 Task: Look for space in Esperanza, Argentina from 2nd September, 2023 to 5th September, 2023 for 1 adult in price range Rs.5000 to Rs.10000. Place can be private room with 1  bedroom having 1 bed and 1 bathroom. Property type can be hotel. Amenities needed are: heating, . Booking option can be shelf check-in. Required host language is English.
Action: Mouse moved to (399, 85)
Screenshot: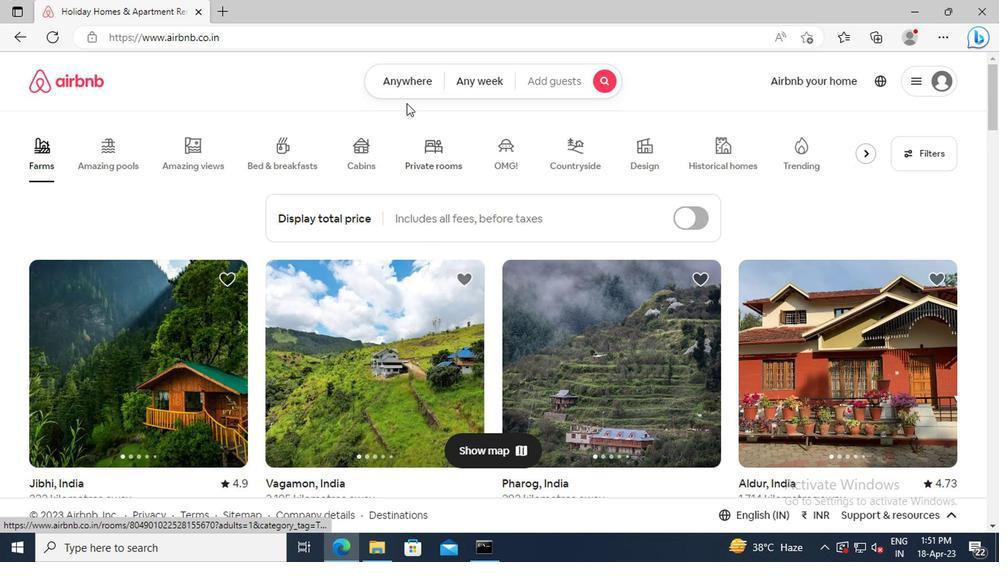 
Action: Mouse pressed left at (399, 85)
Screenshot: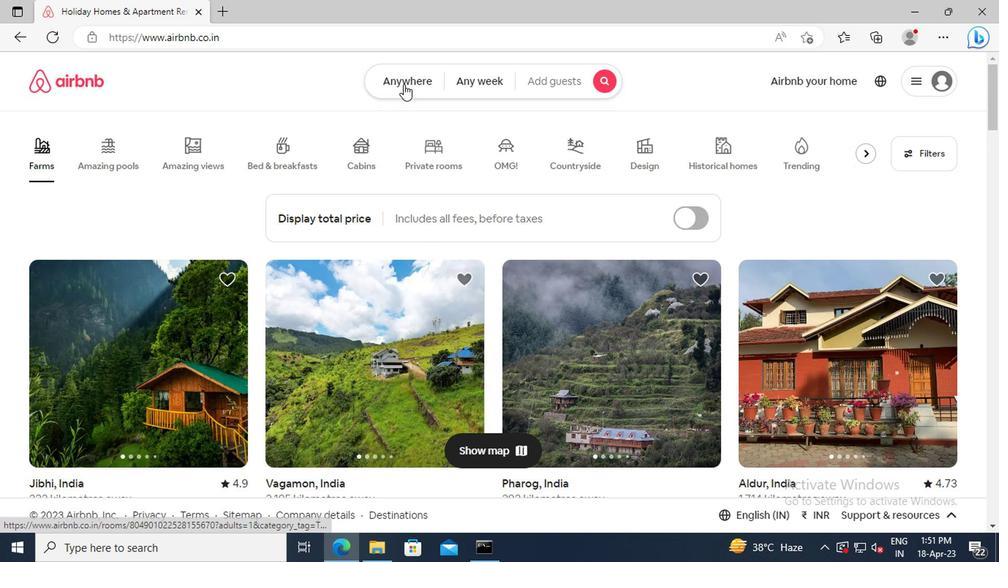 
Action: Mouse moved to (260, 140)
Screenshot: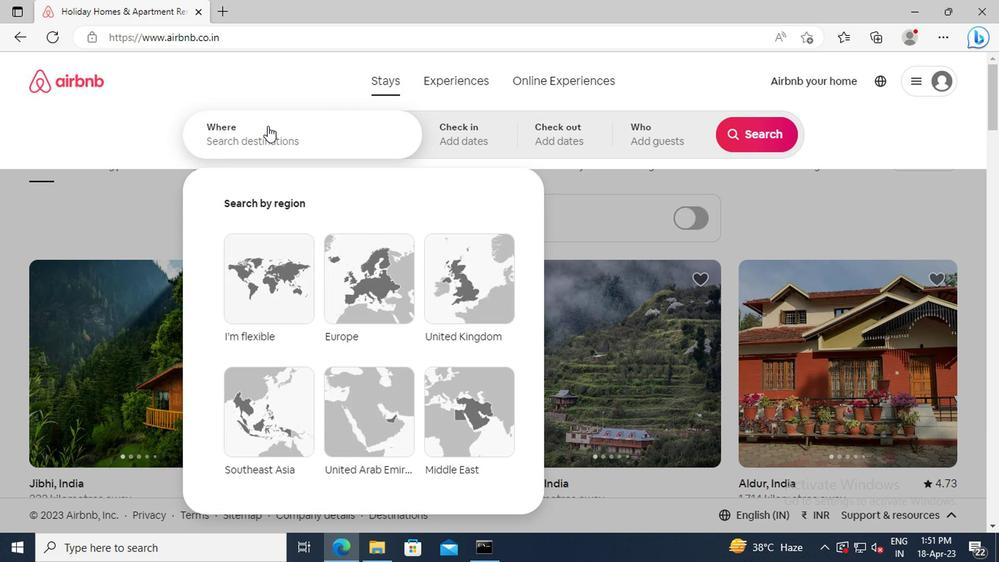 
Action: Mouse pressed left at (260, 140)
Screenshot: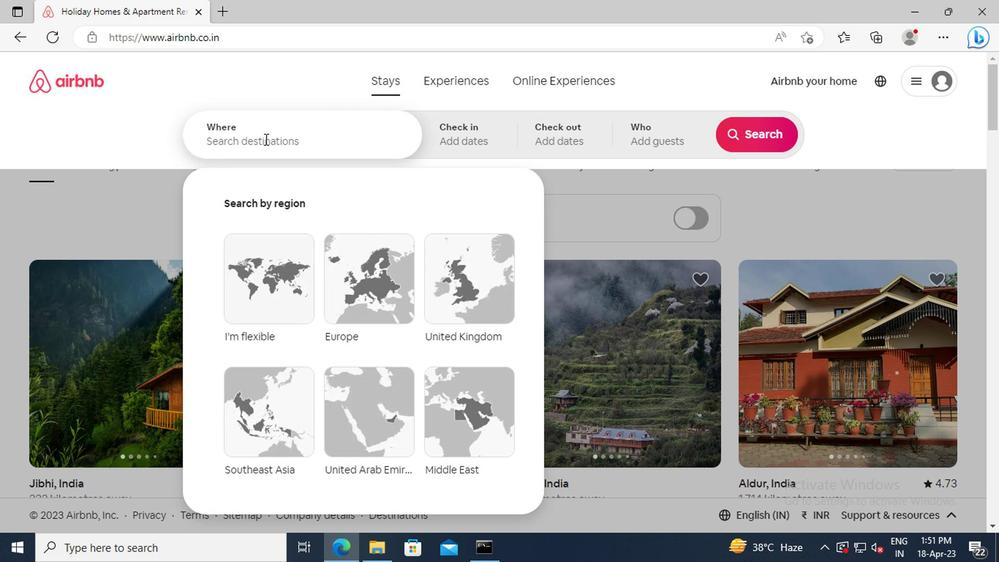 
Action: Key pressed <Key.shift>ESPERANZA,<Key.space><Key.shift_r>ARGENTINA<Key.enter>
Screenshot: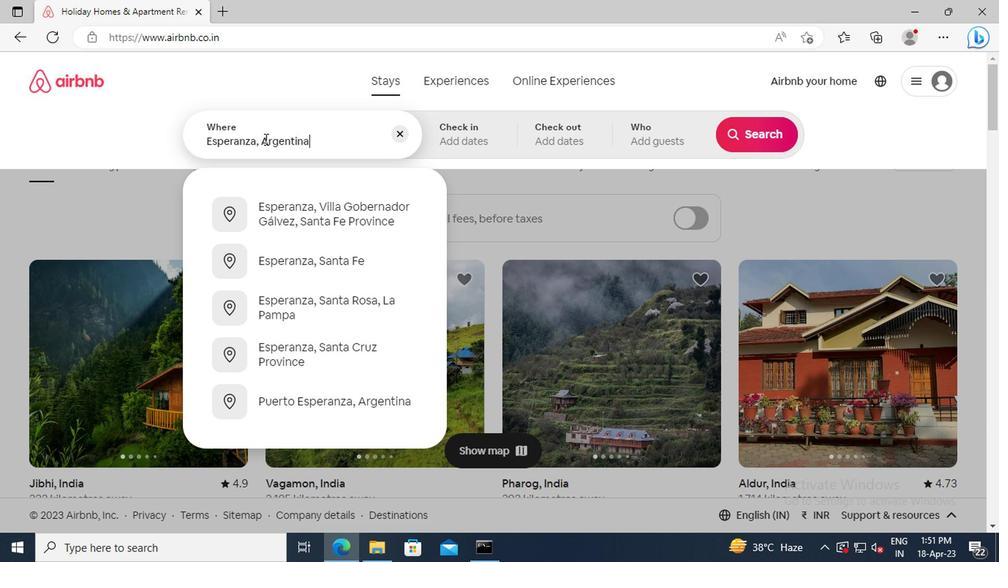 
Action: Mouse moved to (742, 256)
Screenshot: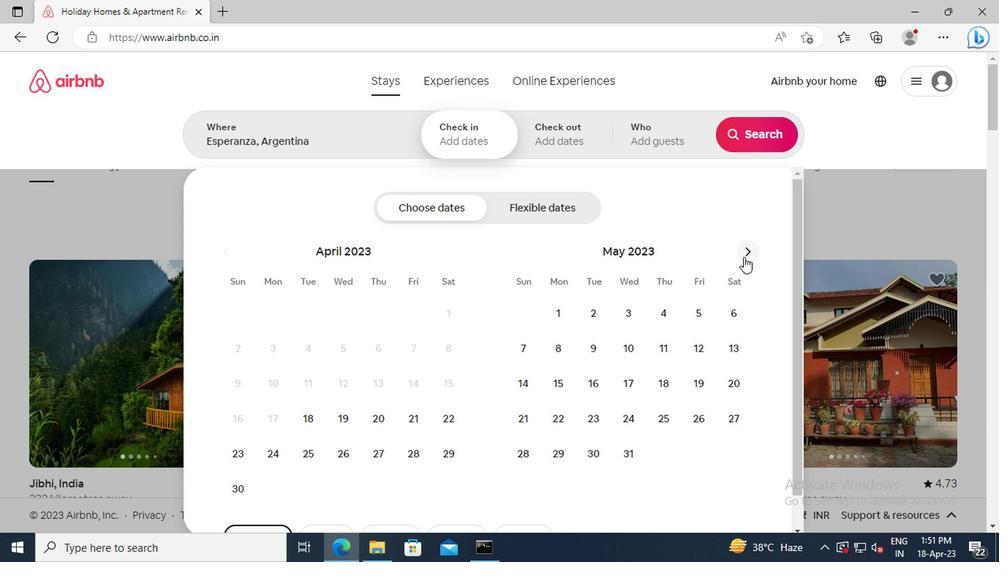 
Action: Mouse pressed left at (742, 256)
Screenshot: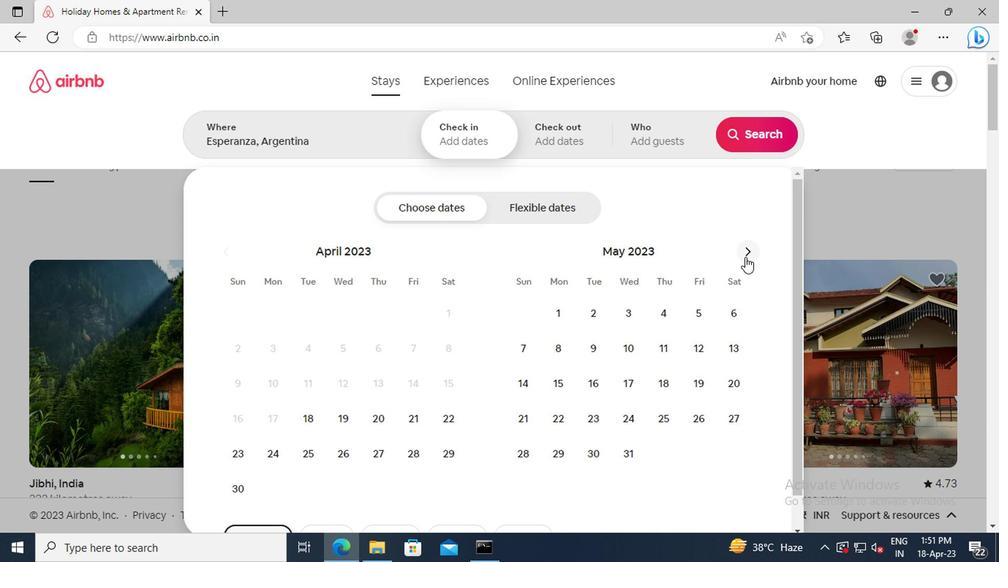 
Action: Mouse pressed left at (742, 256)
Screenshot: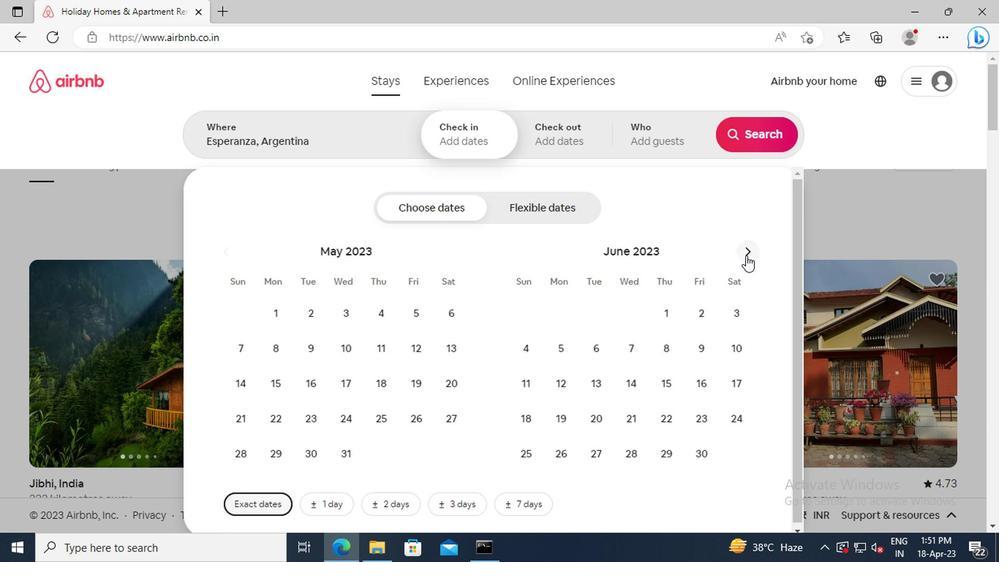 
Action: Mouse pressed left at (742, 256)
Screenshot: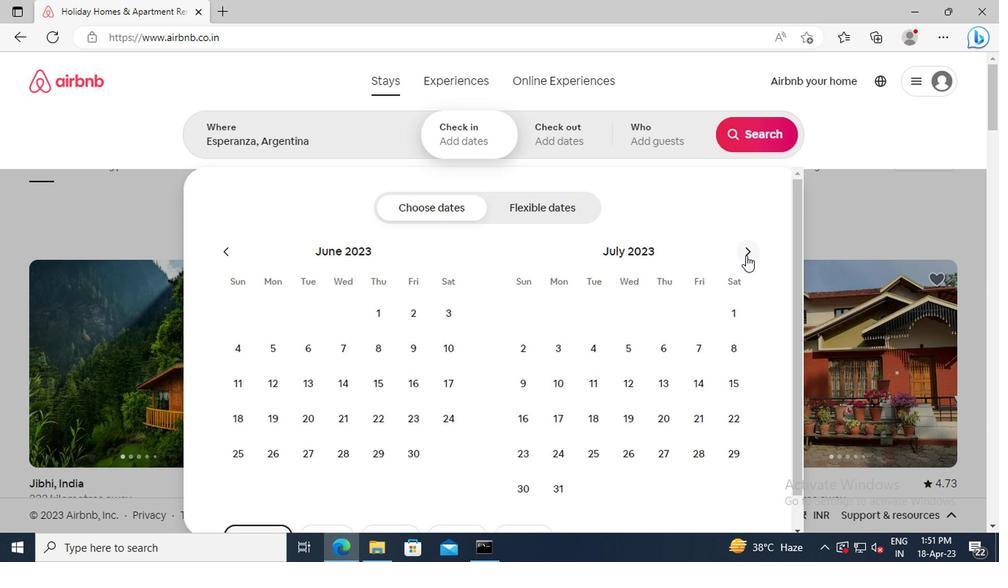 
Action: Mouse moved to (742, 256)
Screenshot: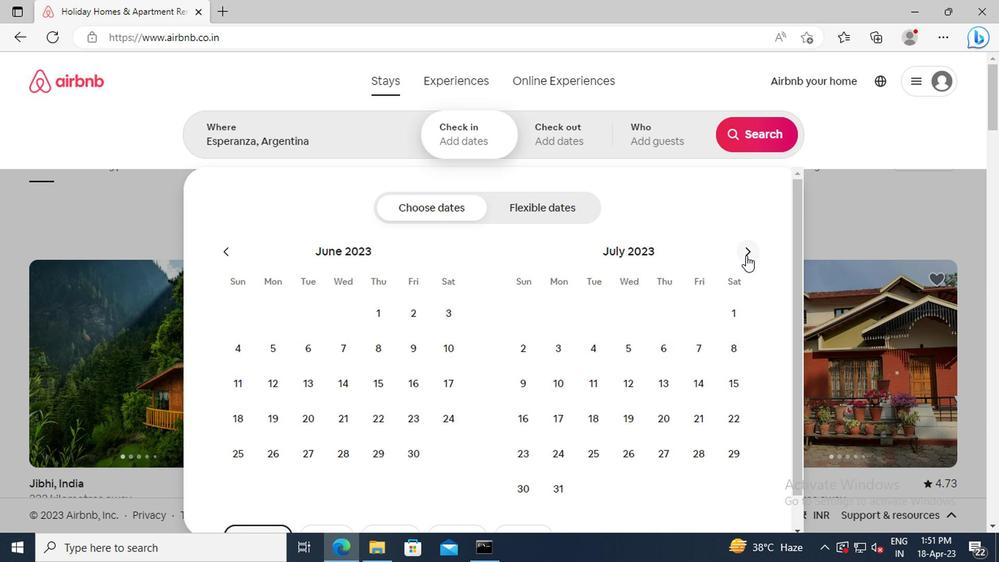 
Action: Mouse pressed left at (742, 256)
Screenshot: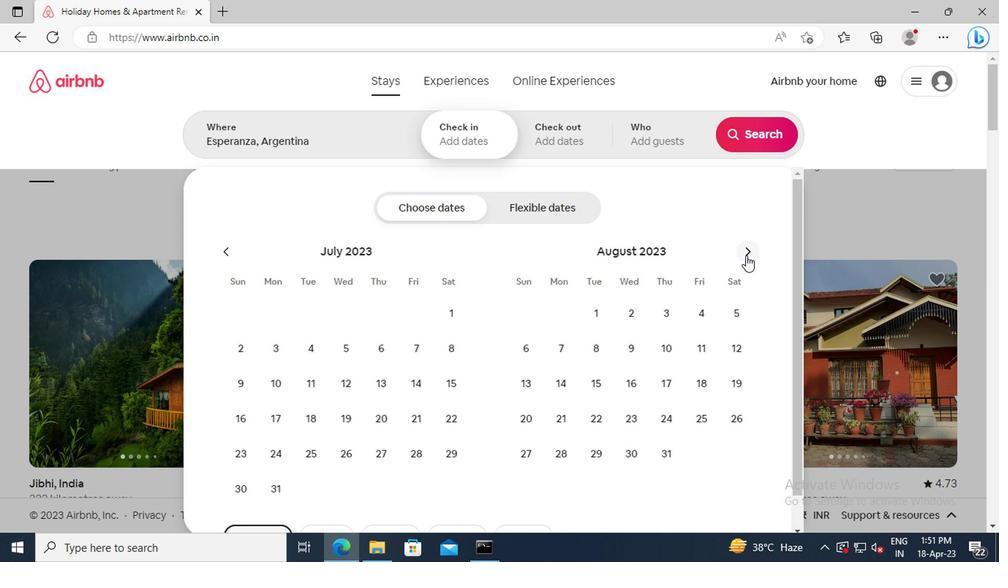 
Action: Mouse moved to (725, 311)
Screenshot: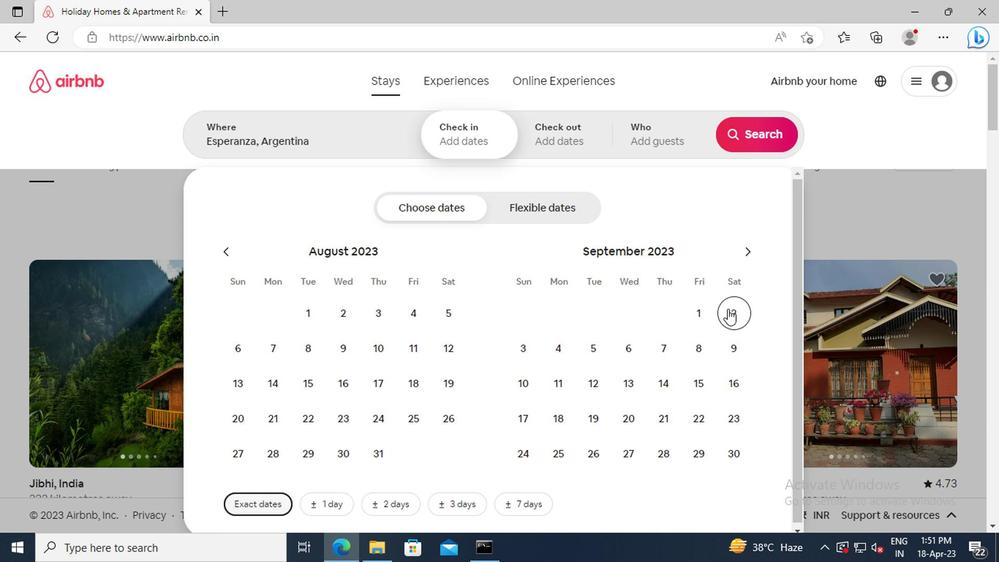 
Action: Mouse pressed left at (725, 311)
Screenshot: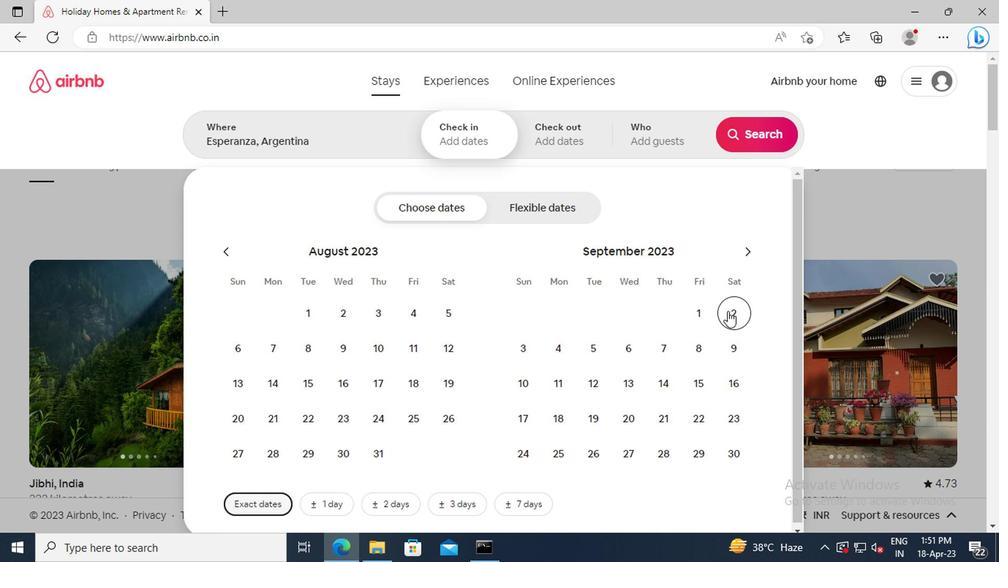 
Action: Mouse moved to (589, 340)
Screenshot: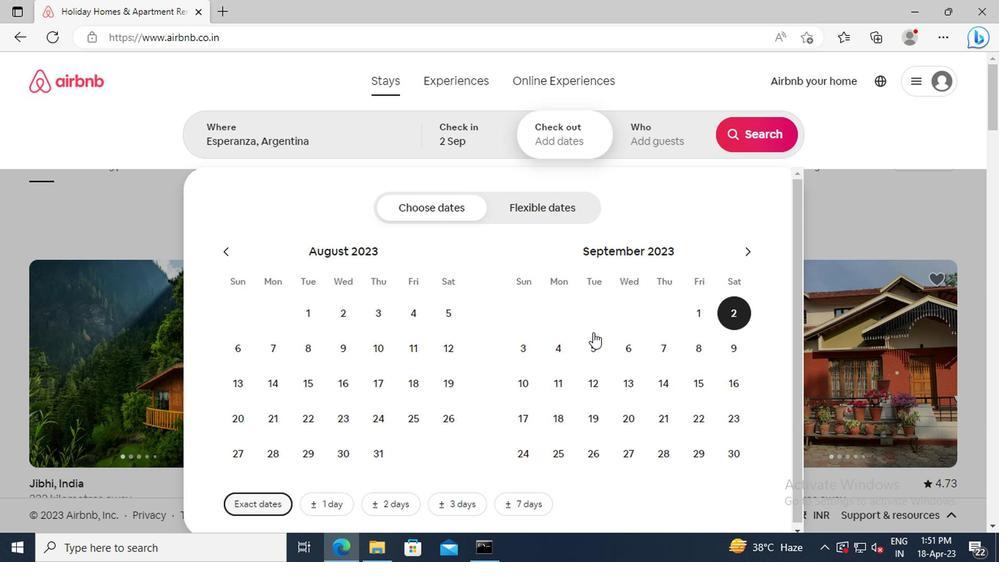 
Action: Mouse pressed left at (589, 340)
Screenshot: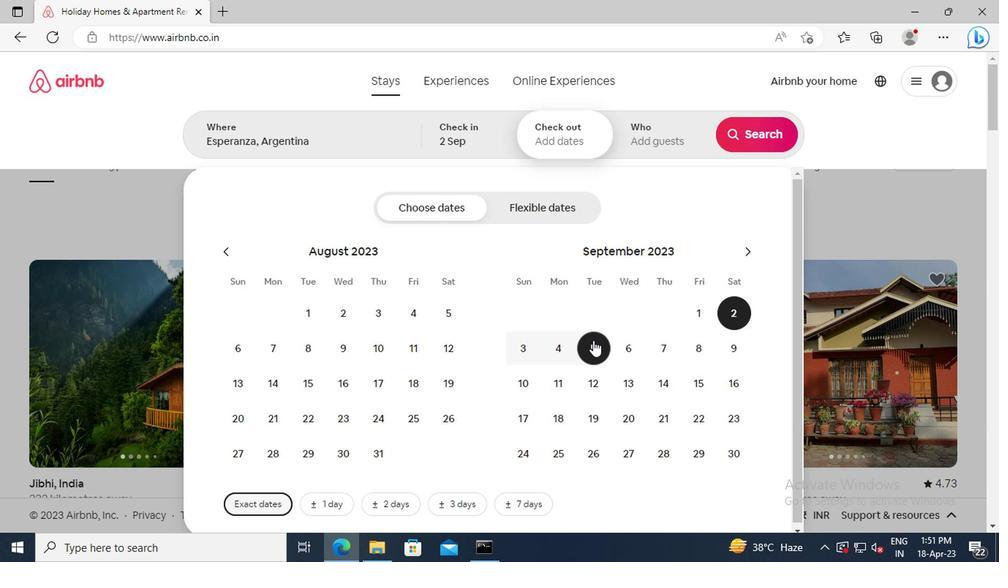 
Action: Mouse moved to (650, 144)
Screenshot: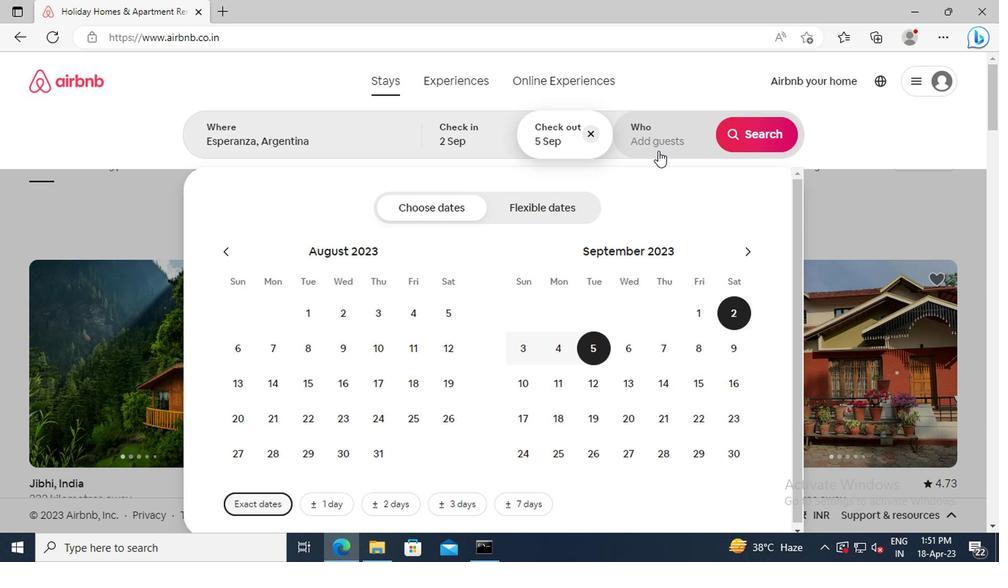 
Action: Mouse pressed left at (650, 144)
Screenshot: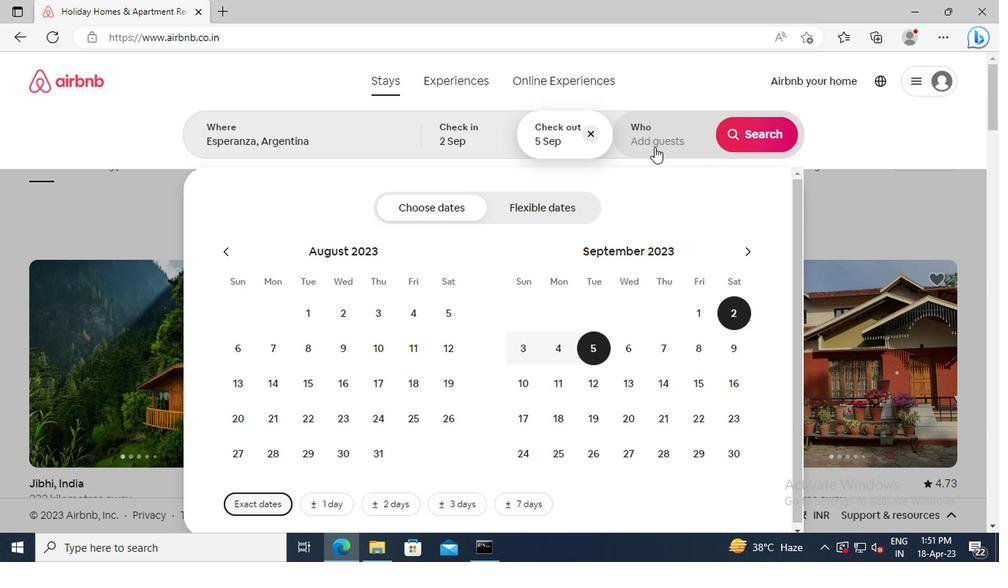 
Action: Mouse moved to (756, 212)
Screenshot: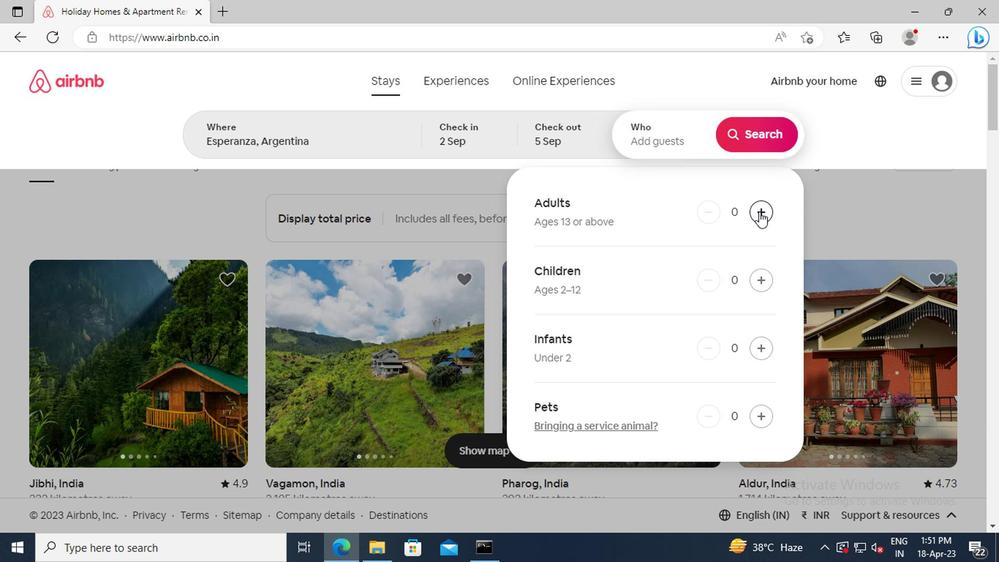 
Action: Mouse pressed left at (756, 212)
Screenshot: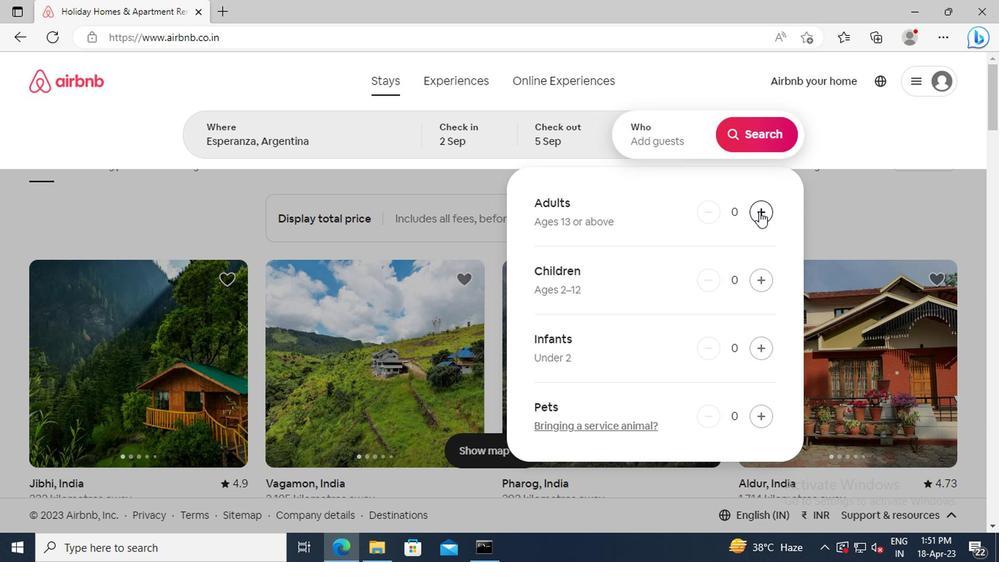 
Action: Mouse moved to (753, 135)
Screenshot: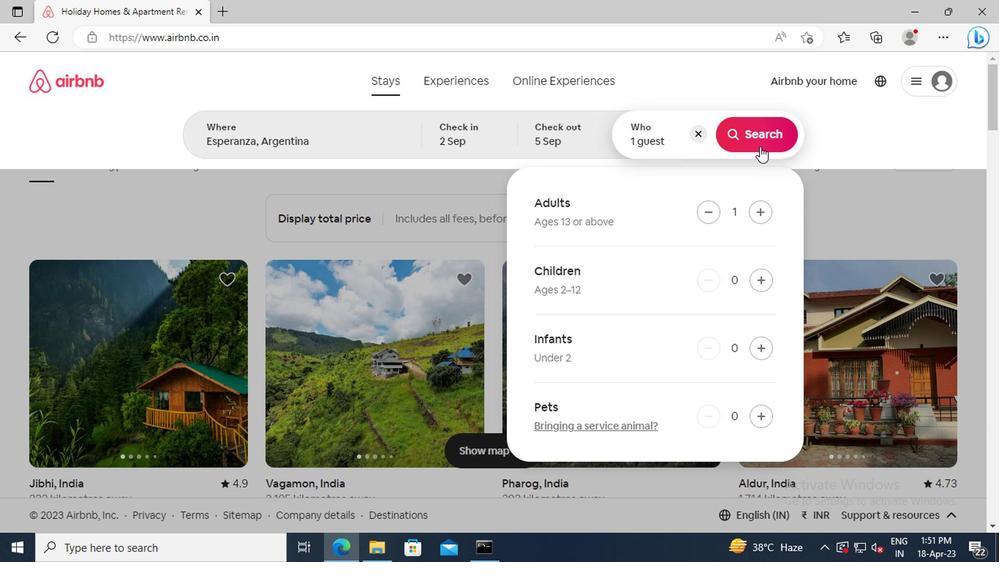 
Action: Mouse pressed left at (753, 135)
Screenshot: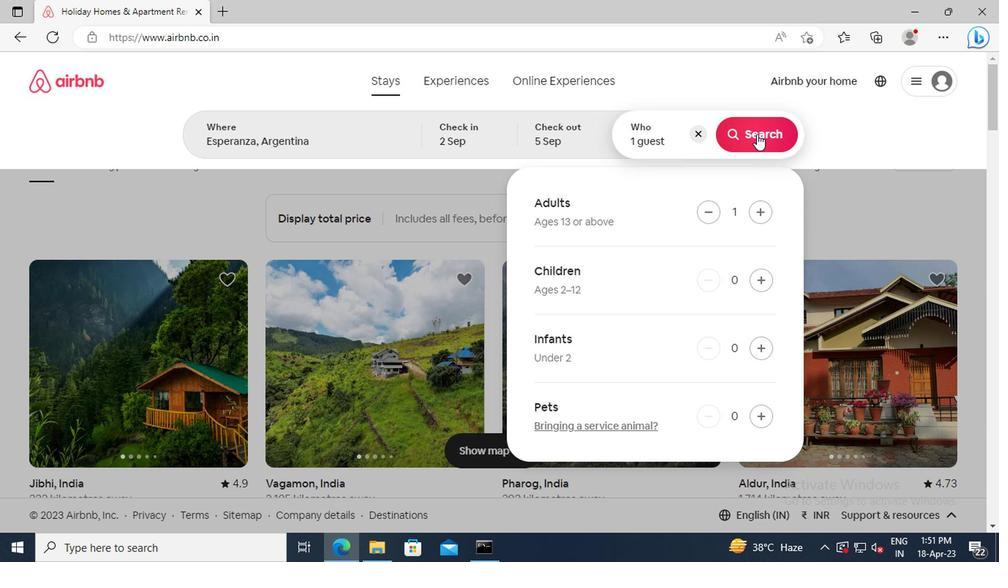 
Action: Mouse moved to (929, 141)
Screenshot: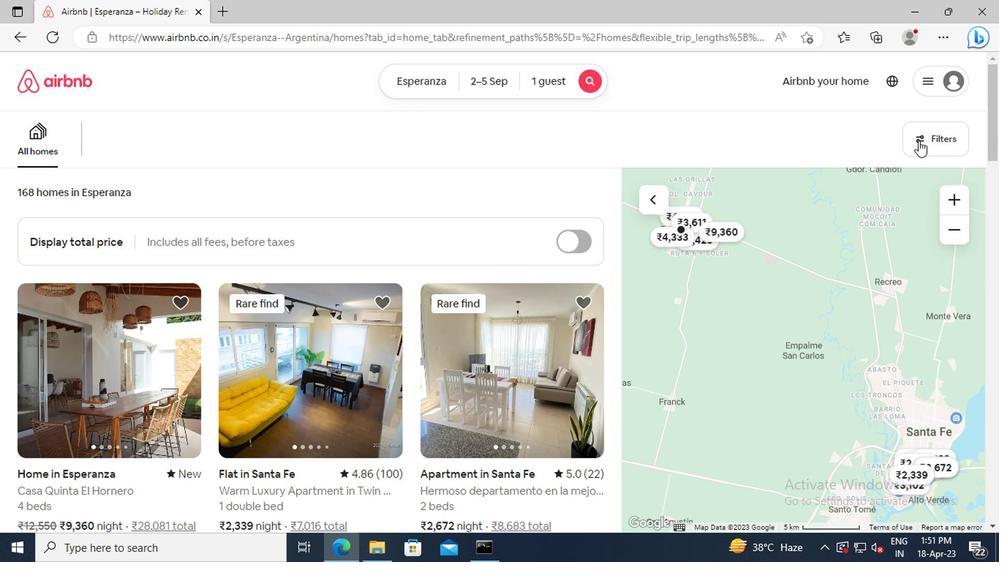 
Action: Mouse pressed left at (929, 141)
Screenshot: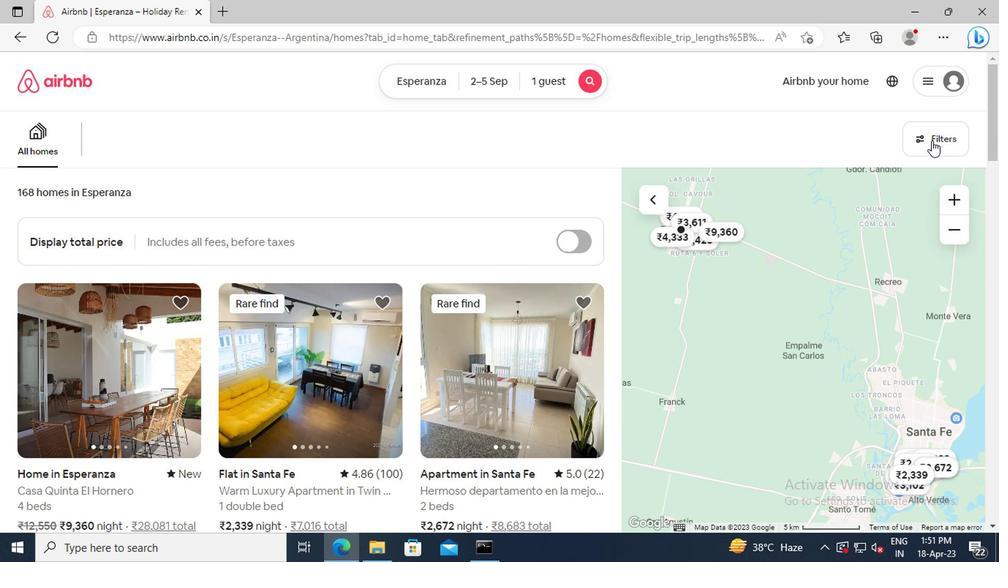 
Action: Mouse moved to (331, 326)
Screenshot: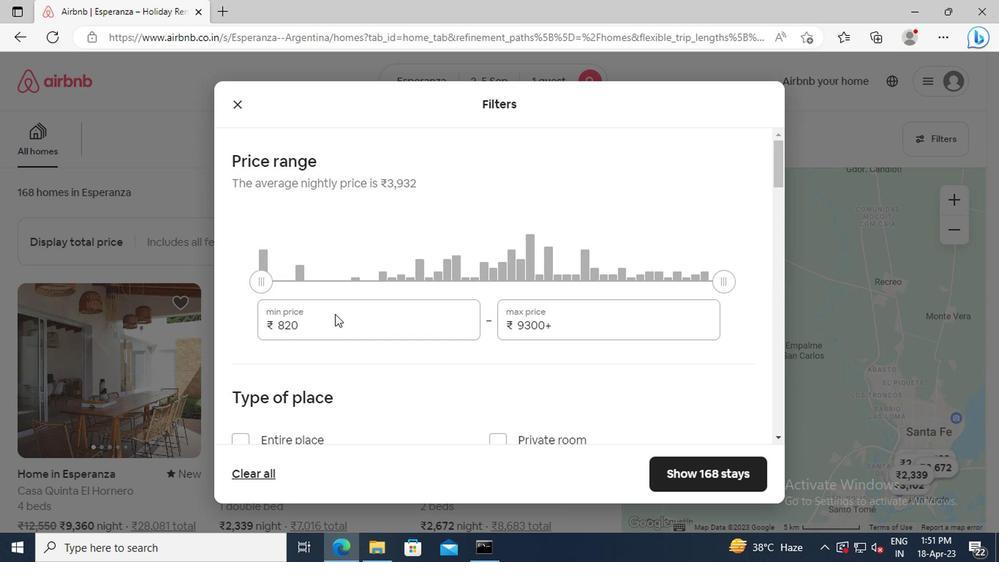 
Action: Mouse pressed left at (331, 326)
Screenshot: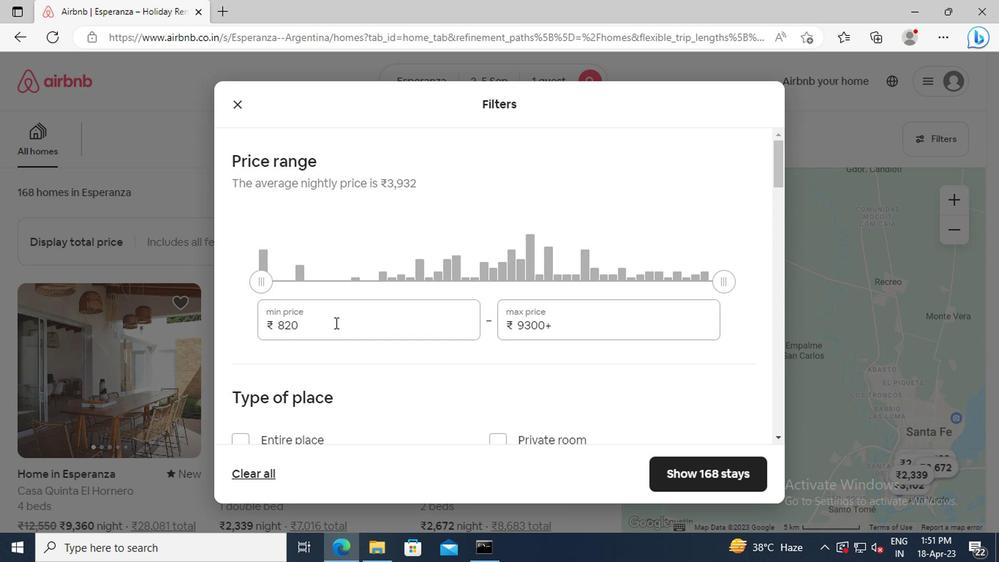 
Action: Key pressed <Key.backspace><Key.backspace><Key.backspace><Key.backspace><Key.backspace>5000<Key.tab><Key.delete>10000
Screenshot: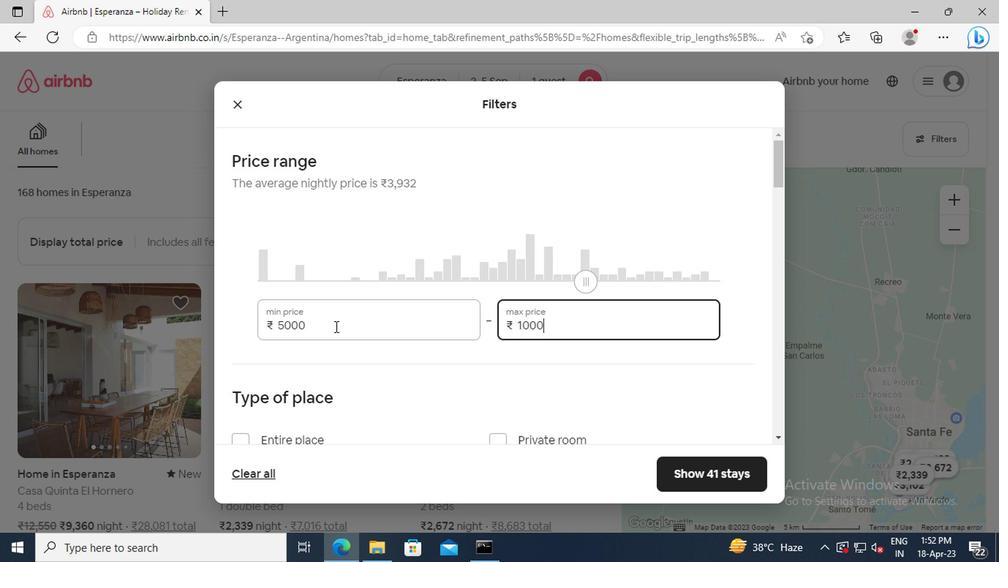 
Action: Mouse scrolled (331, 325) with delta (0, 0)
Screenshot: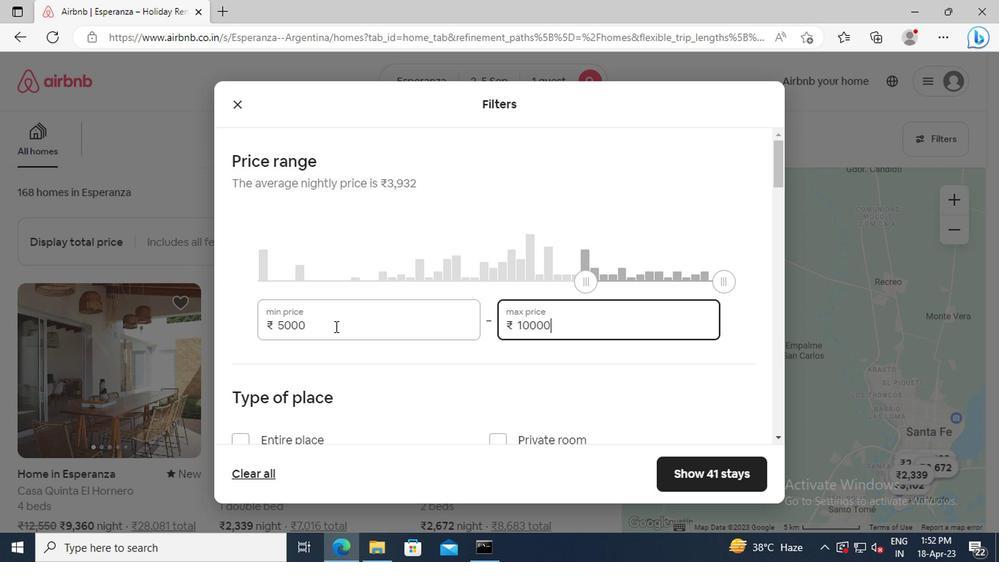 
Action: Mouse scrolled (331, 325) with delta (0, 0)
Screenshot: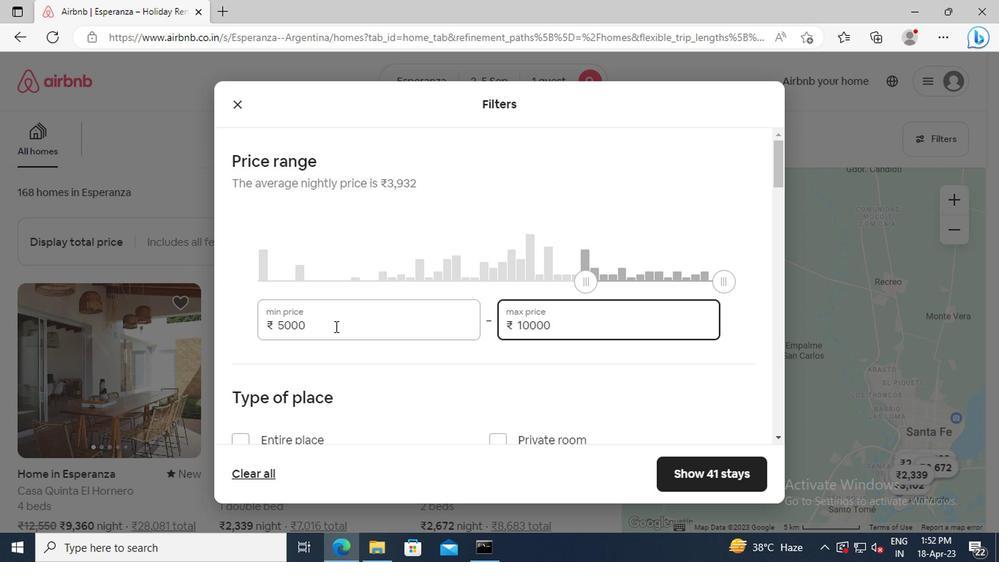
Action: Mouse moved to (498, 345)
Screenshot: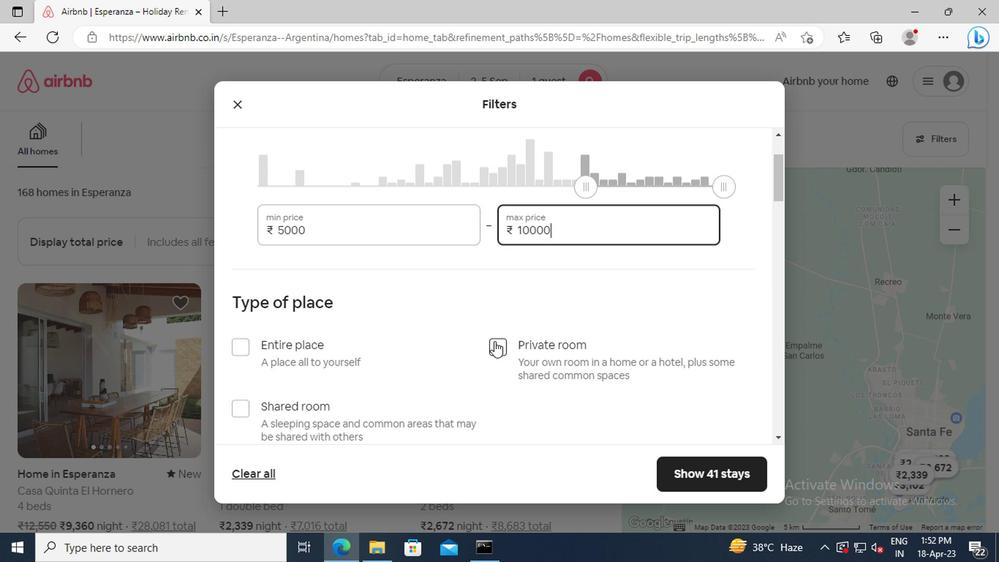
Action: Mouse pressed left at (498, 345)
Screenshot: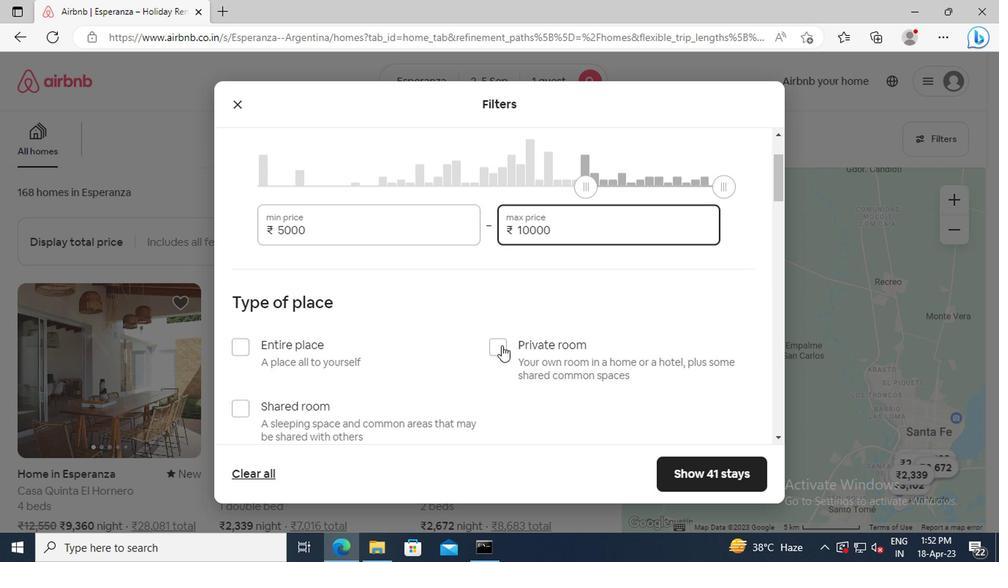 
Action: Mouse moved to (464, 313)
Screenshot: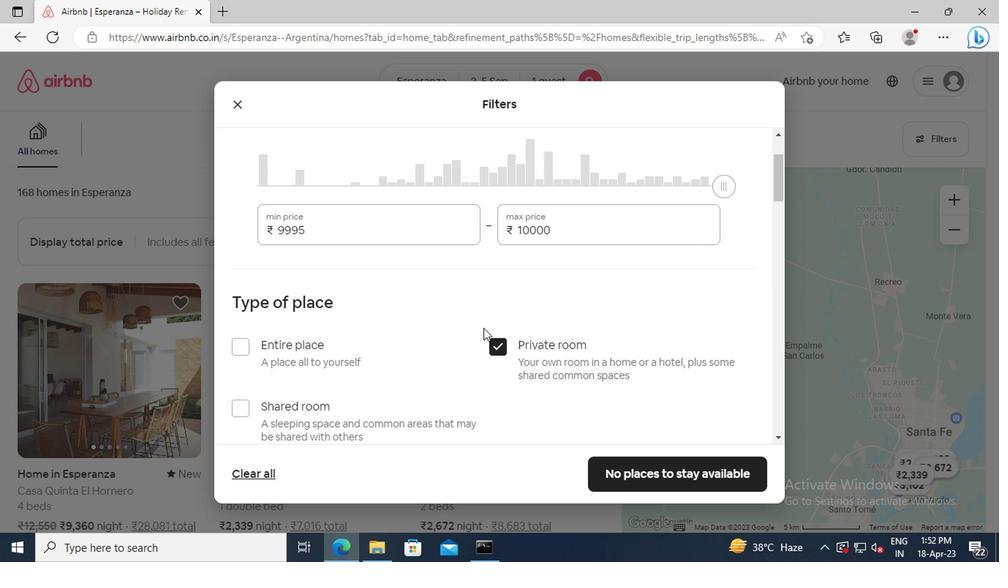 
Action: Mouse scrolled (464, 312) with delta (0, 0)
Screenshot: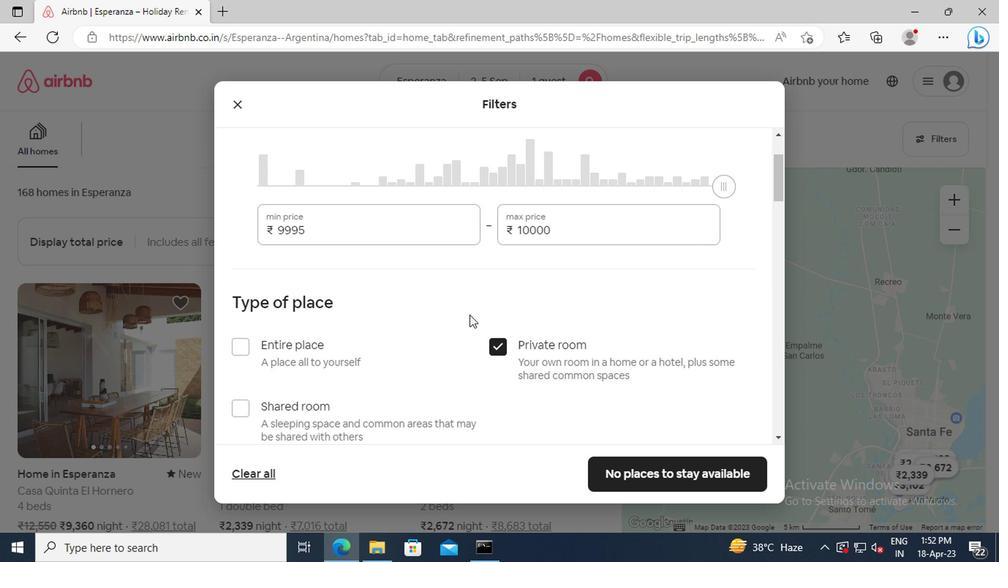 
Action: Mouse scrolled (464, 312) with delta (0, 0)
Screenshot: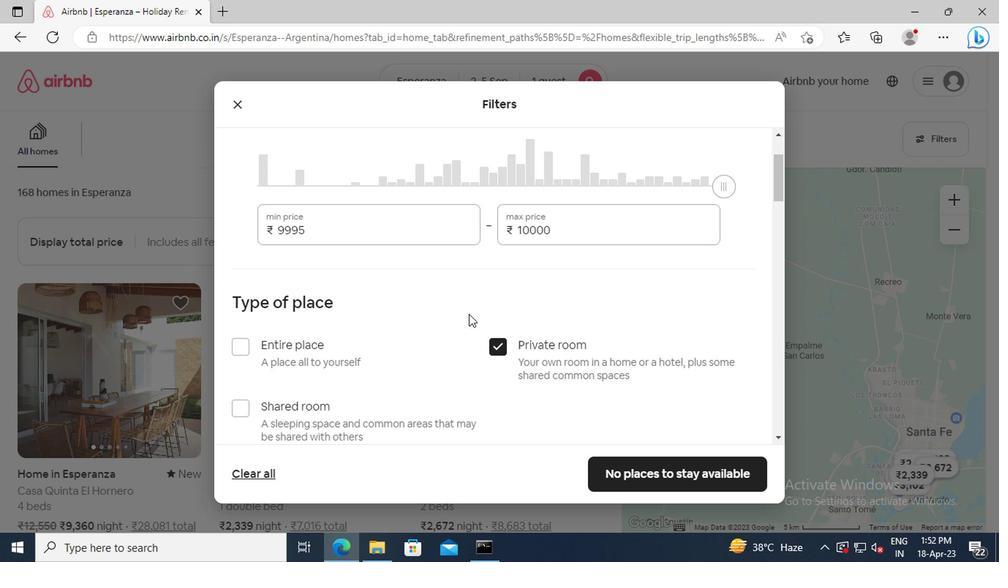 
Action: Mouse scrolled (464, 312) with delta (0, 0)
Screenshot: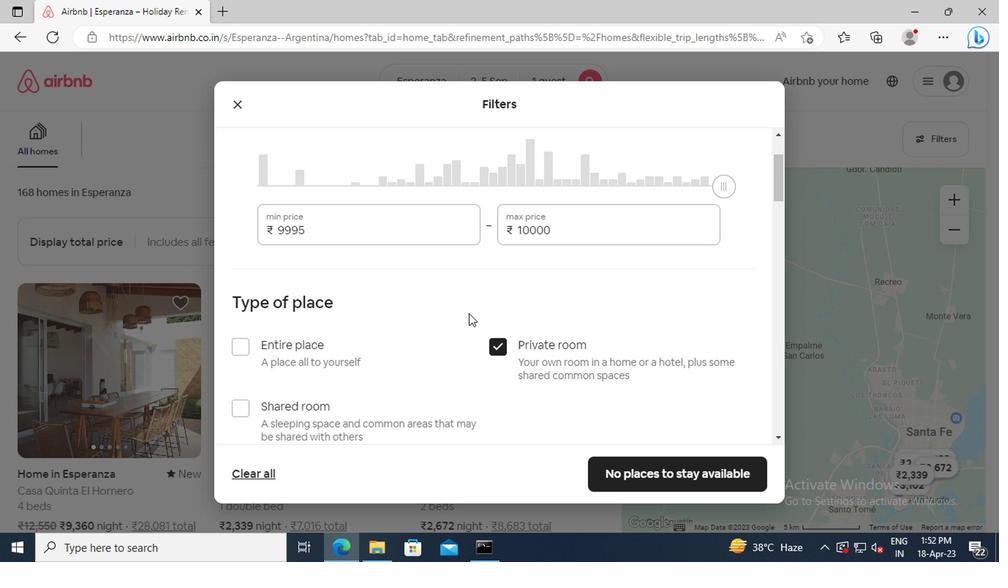 
Action: Mouse moved to (446, 291)
Screenshot: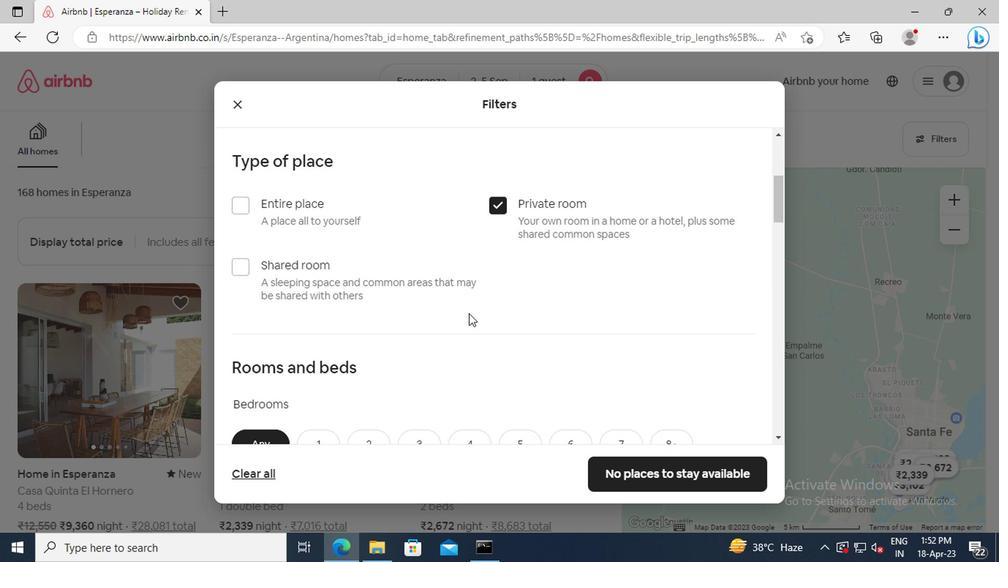 
Action: Mouse scrolled (446, 291) with delta (0, 0)
Screenshot: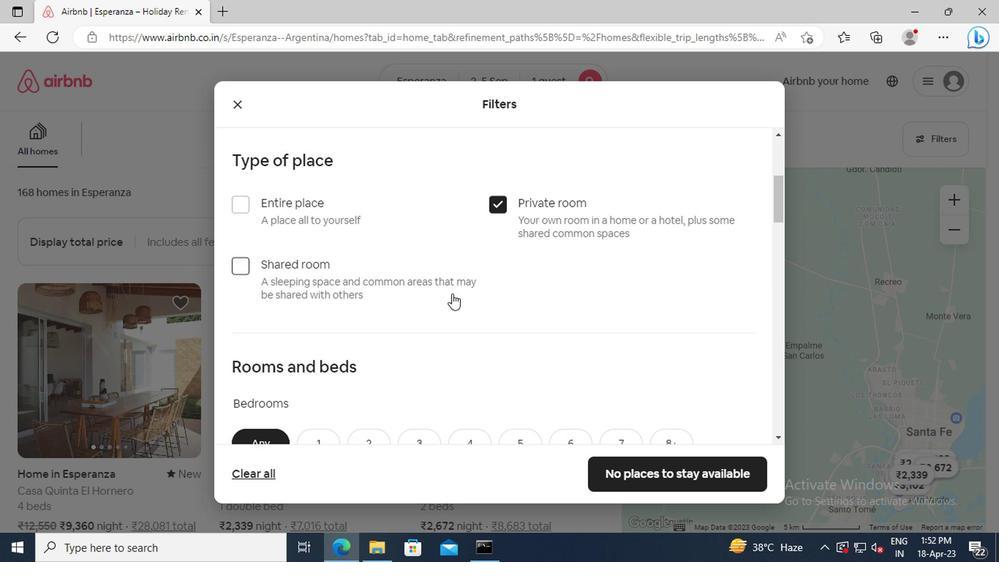 
Action: Mouse scrolled (446, 291) with delta (0, 0)
Screenshot: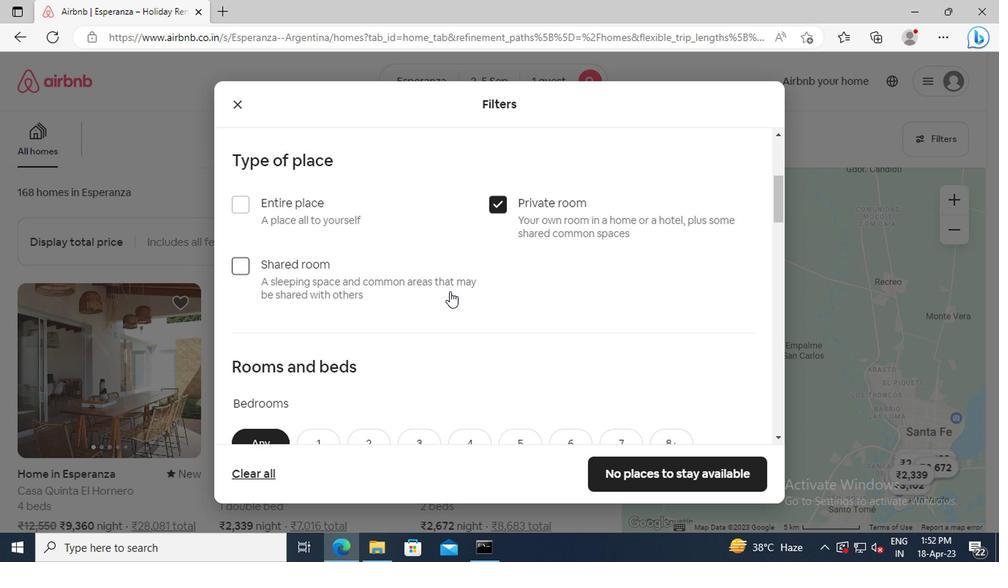 
Action: Mouse moved to (304, 346)
Screenshot: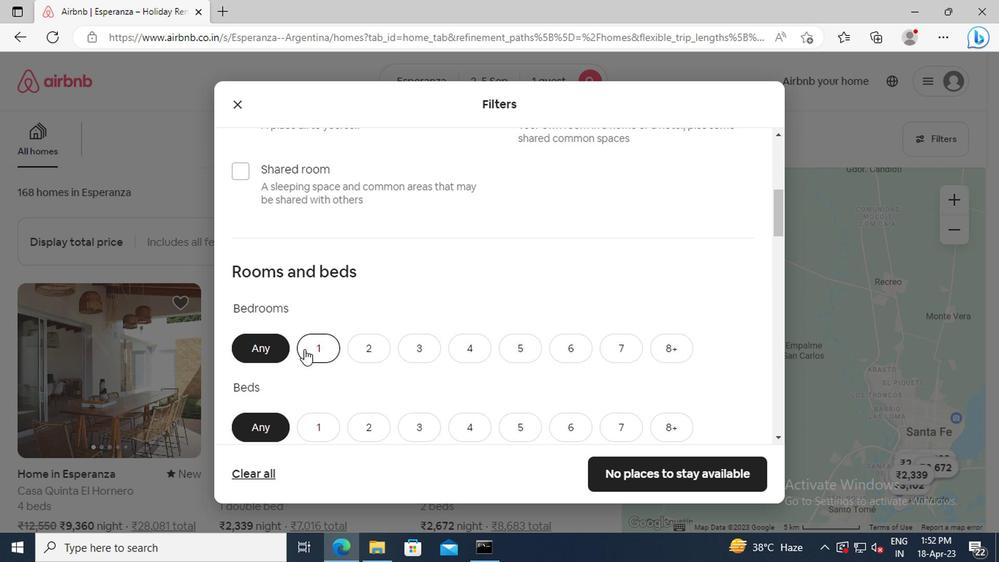 
Action: Mouse pressed left at (304, 346)
Screenshot: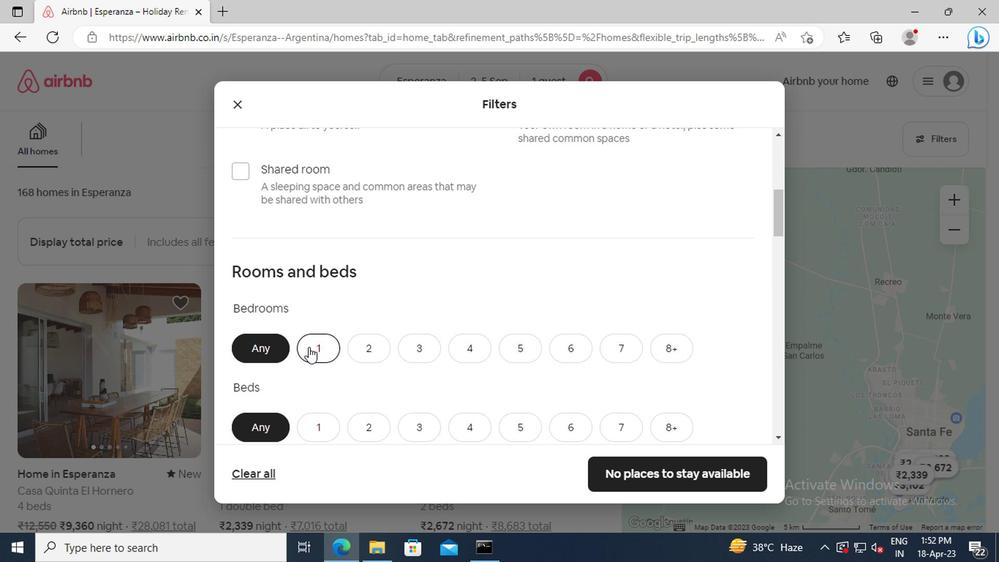 
Action: Mouse scrolled (304, 346) with delta (0, 0)
Screenshot: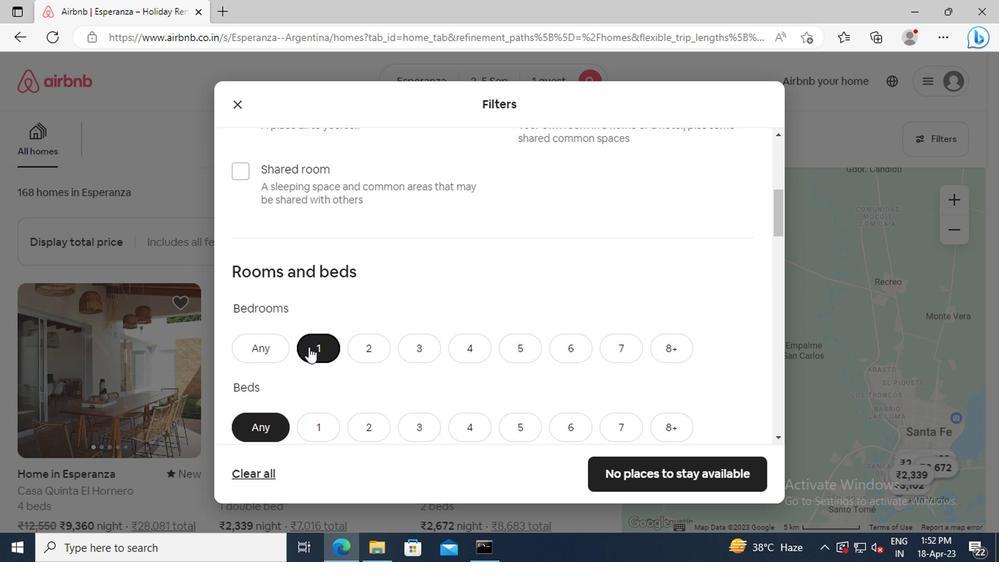 
Action: Mouse scrolled (304, 346) with delta (0, 0)
Screenshot: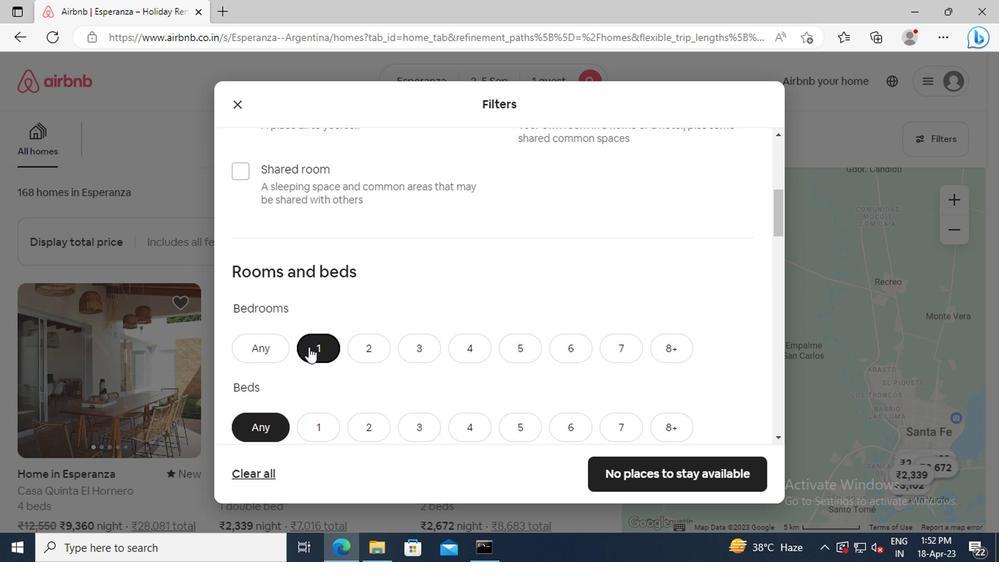 
Action: Mouse moved to (313, 333)
Screenshot: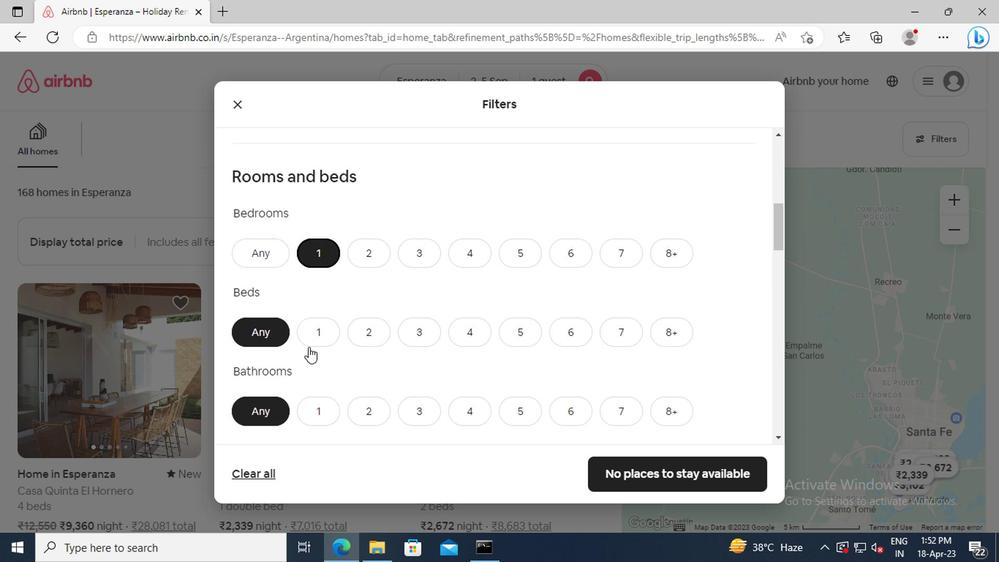 
Action: Mouse pressed left at (313, 333)
Screenshot: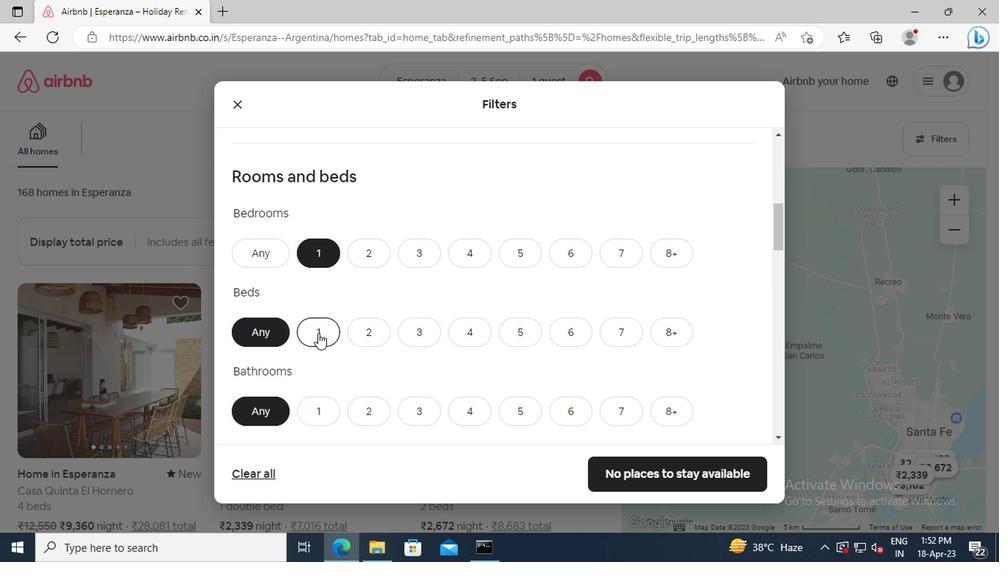 
Action: Mouse scrolled (313, 332) with delta (0, -1)
Screenshot: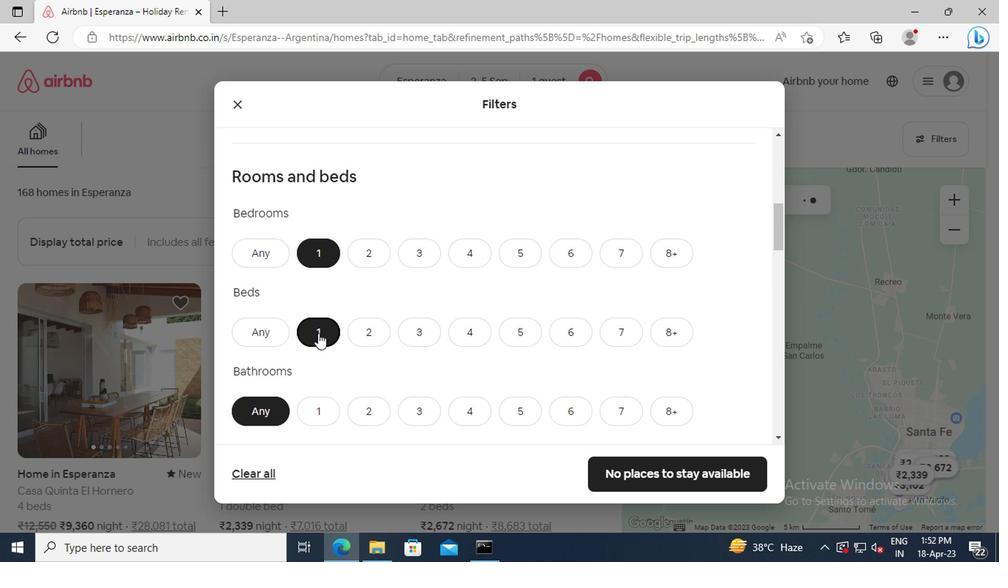 
Action: Mouse scrolled (313, 332) with delta (0, -1)
Screenshot: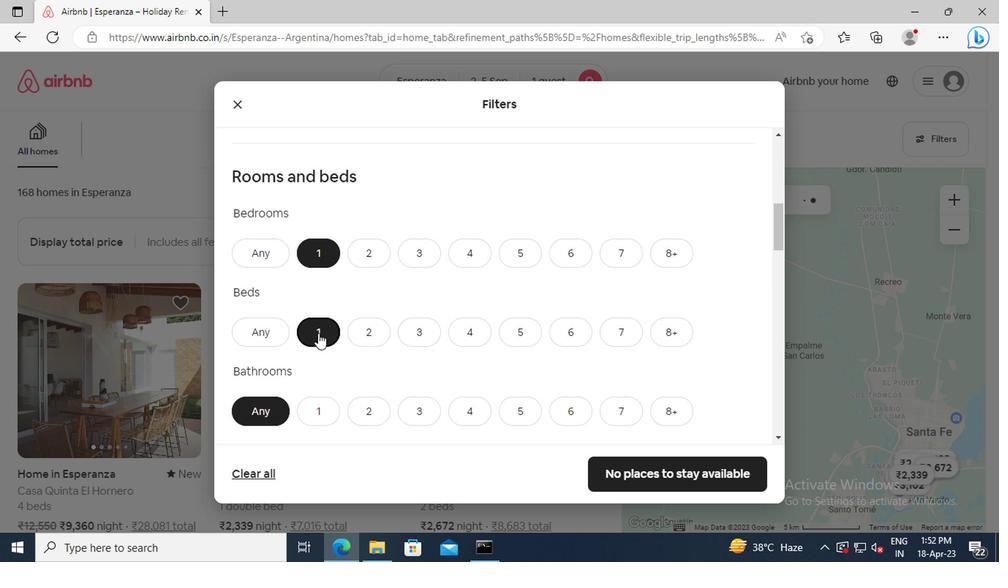 
Action: Mouse moved to (315, 321)
Screenshot: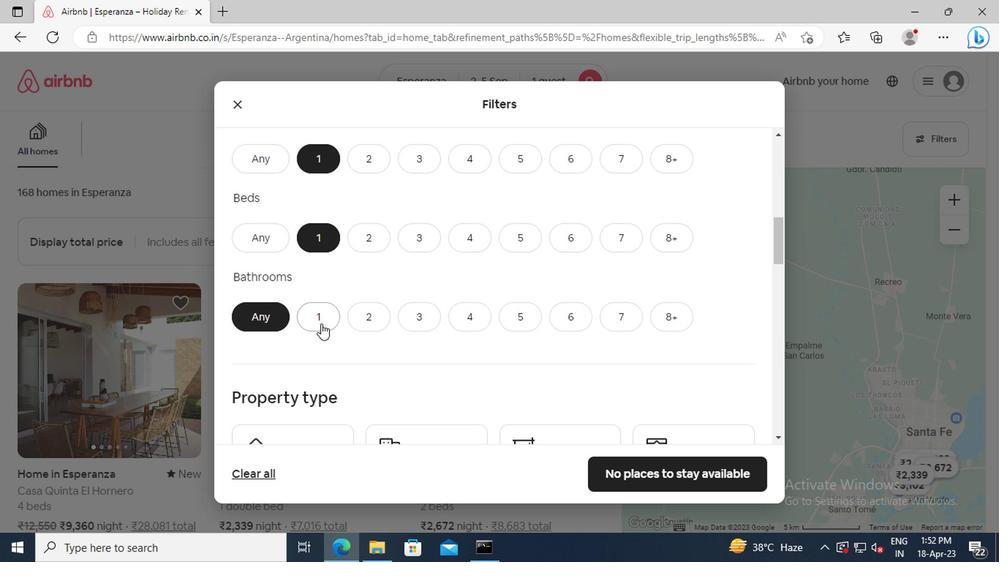 
Action: Mouse pressed left at (315, 321)
Screenshot: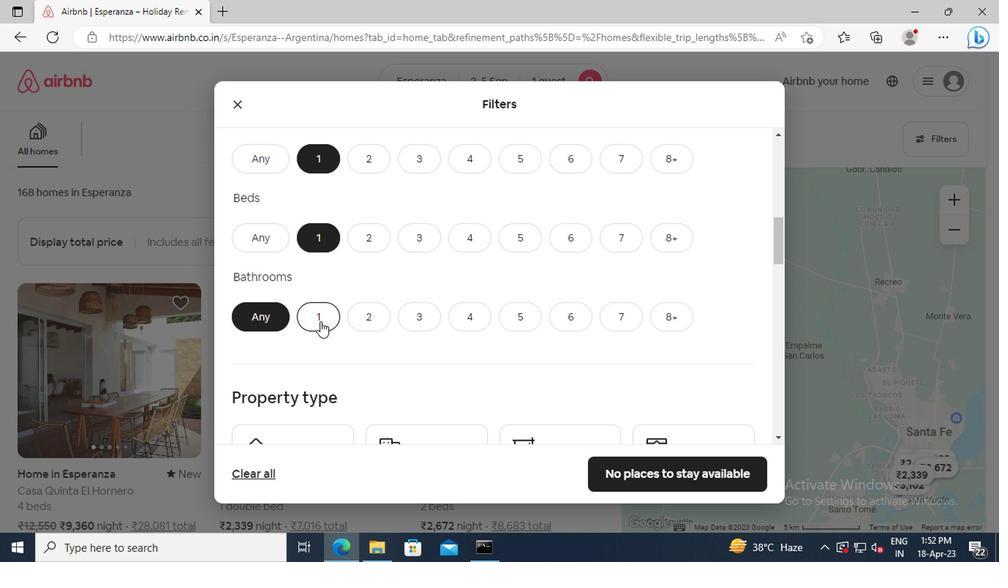 
Action: Mouse scrolled (315, 320) with delta (0, 0)
Screenshot: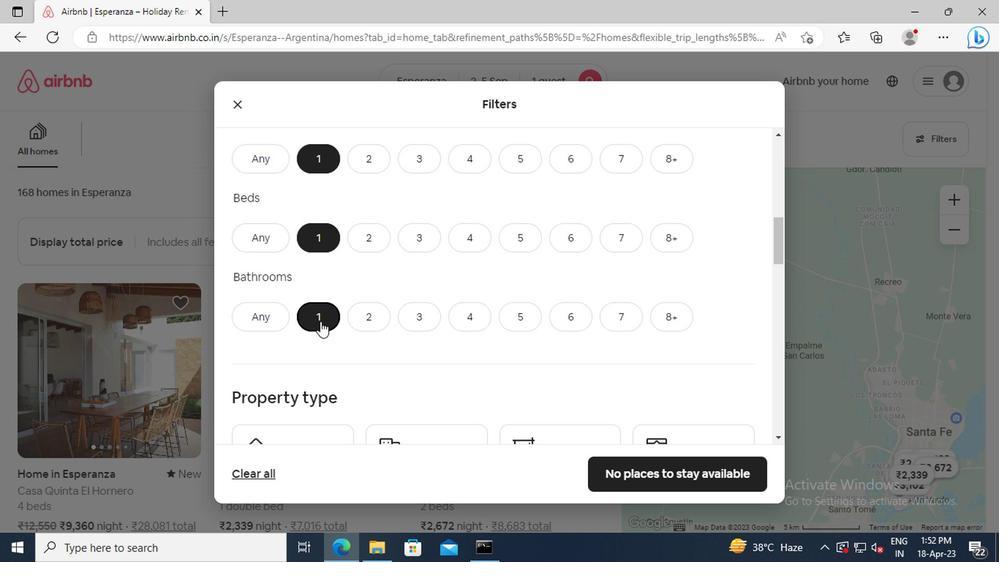 
Action: Mouse scrolled (315, 320) with delta (0, 0)
Screenshot: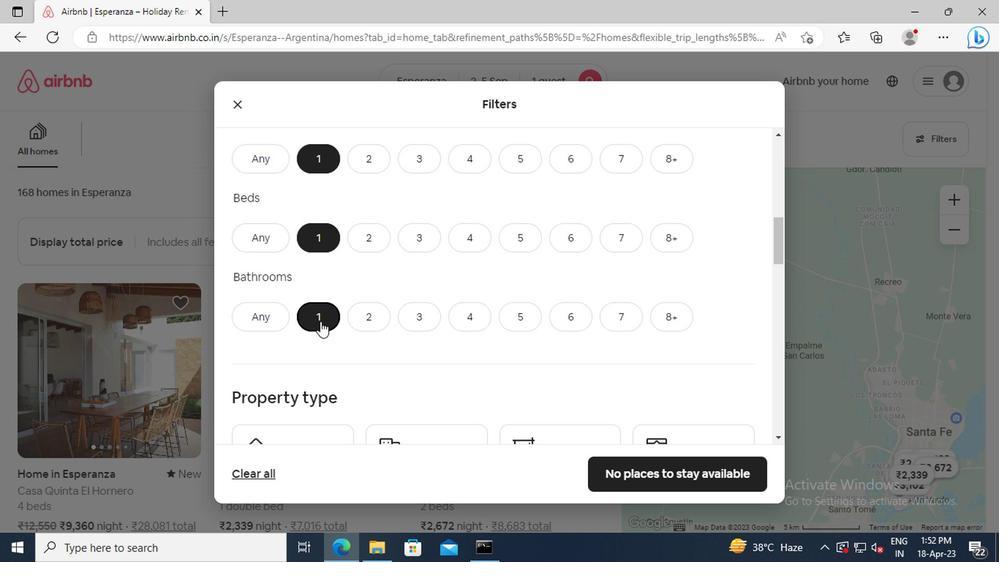 
Action: Mouse scrolled (315, 320) with delta (0, 0)
Screenshot: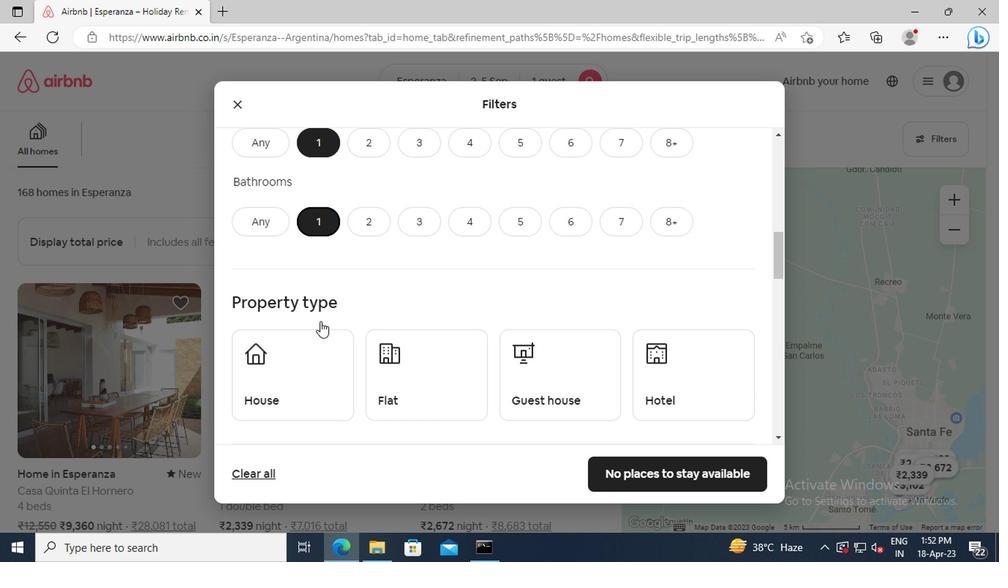 
Action: Mouse scrolled (315, 320) with delta (0, 0)
Screenshot: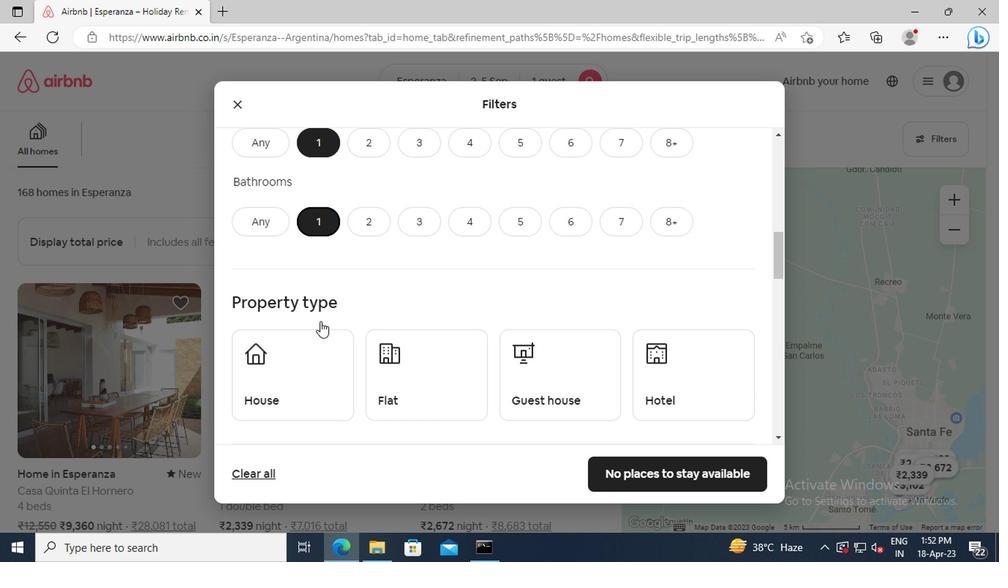 
Action: Mouse moved to (652, 301)
Screenshot: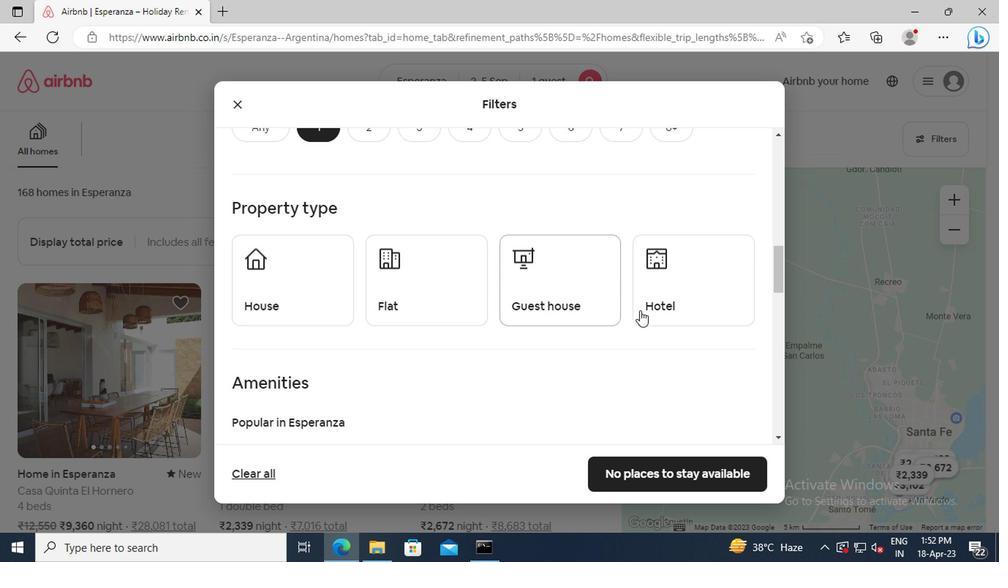 
Action: Mouse pressed left at (652, 301)
Screenshot: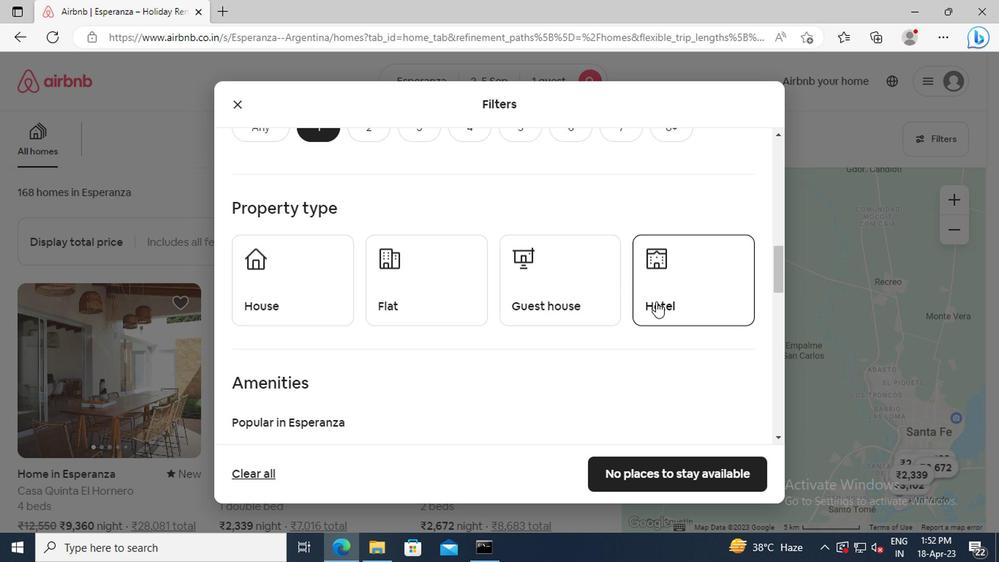 
Action: Mouse moved to (385, 273)
Screenshot: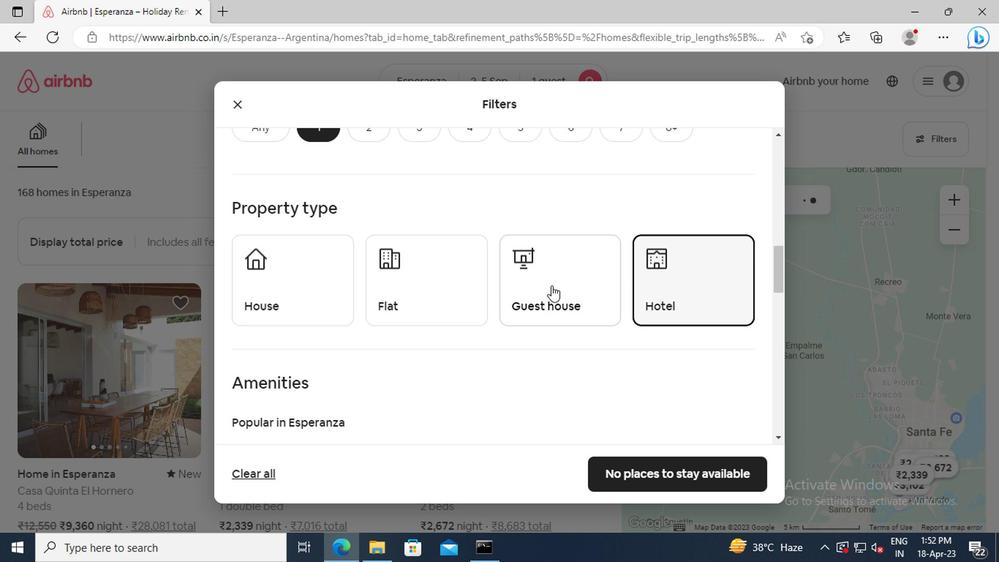 
Action: Mouse scrolled (385, 272) with delta (0, 0)
Screenshot: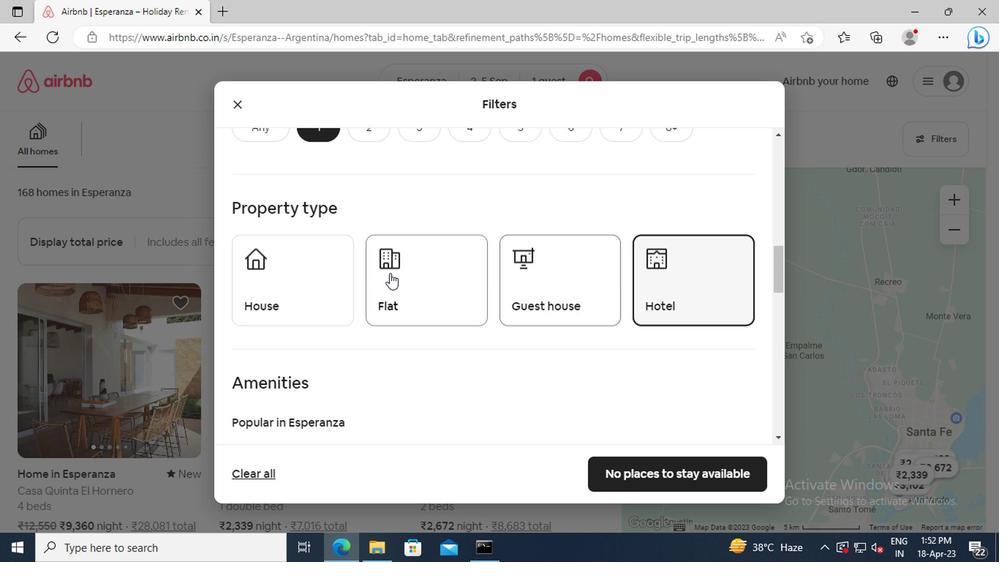 
Action: Mouse scrolled (385, 272) with delta (0, 0)
Screenshot: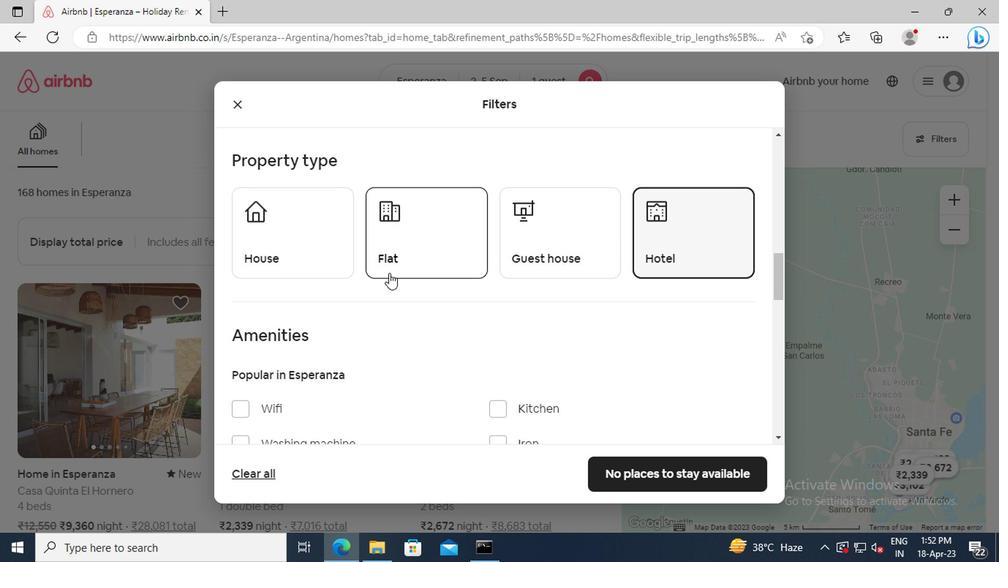 
Action: Mouse scrolled (385, 272) with delta (0, 0)
Screenshot: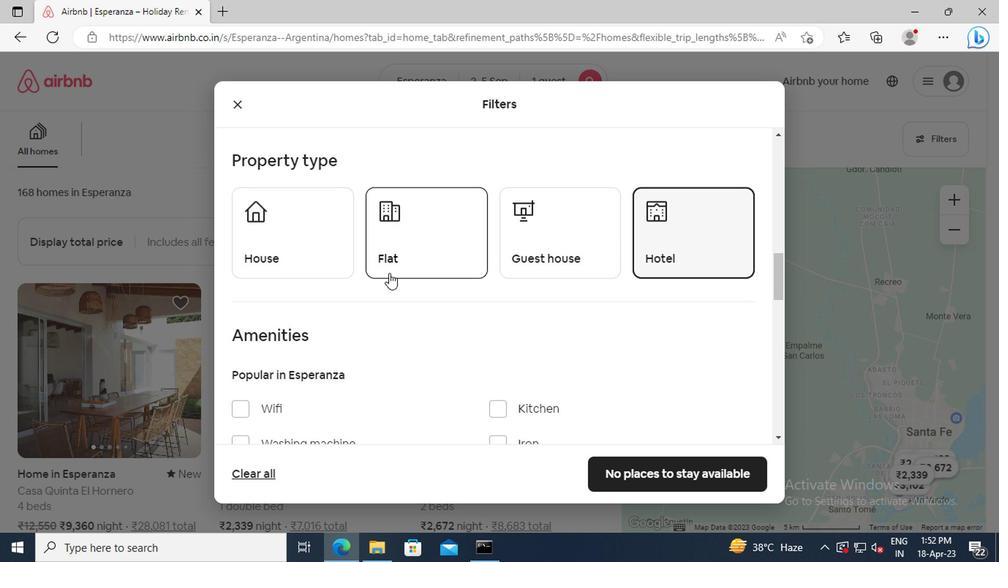 
Action: Mouse scrolled (385, 272) with delta (0, 0)
Screenshot: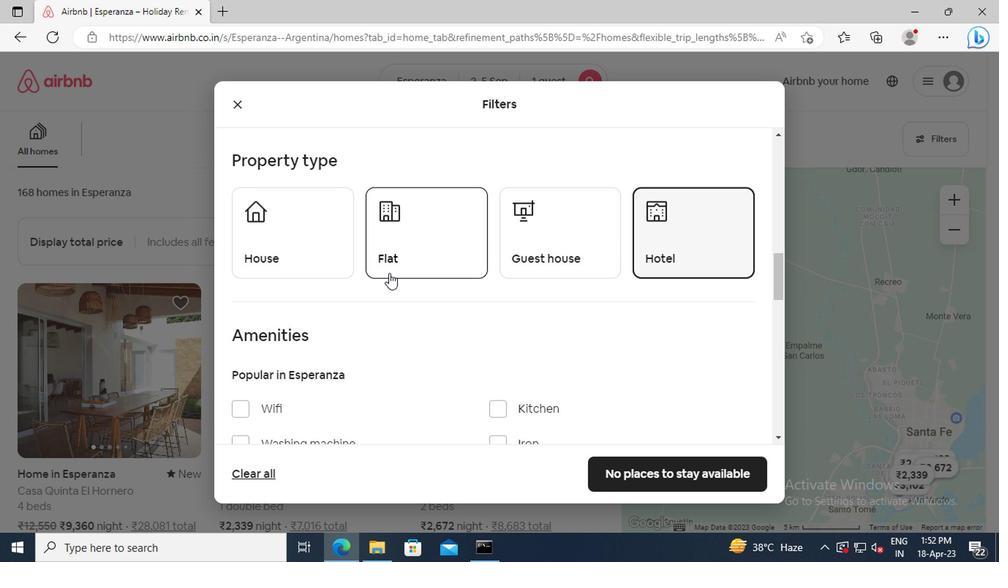 
Action: Mouse scrolled (385, 272) with delta (0, 0)
Screenshot: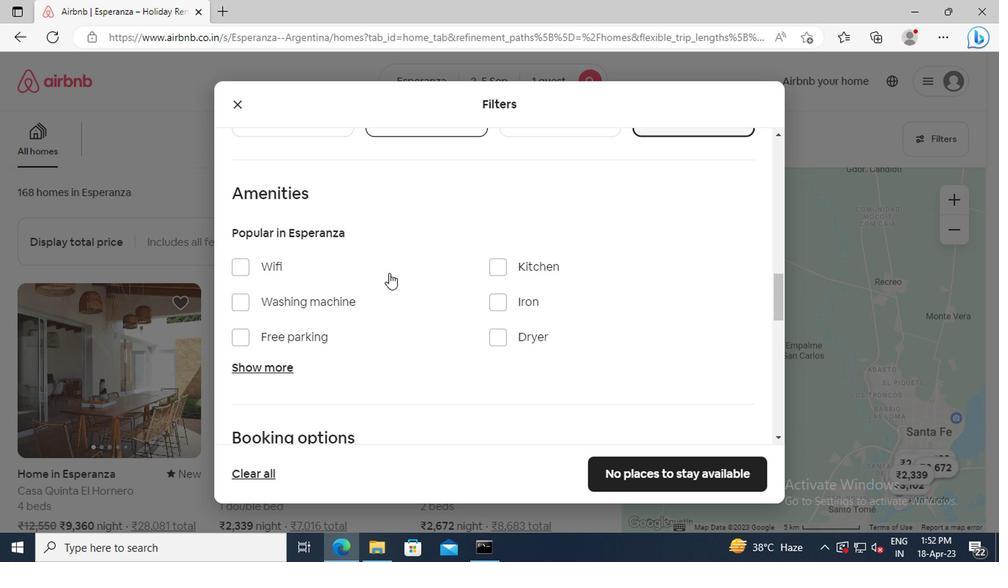 
Action: Mouse moved to (275, 315)
Screenshot: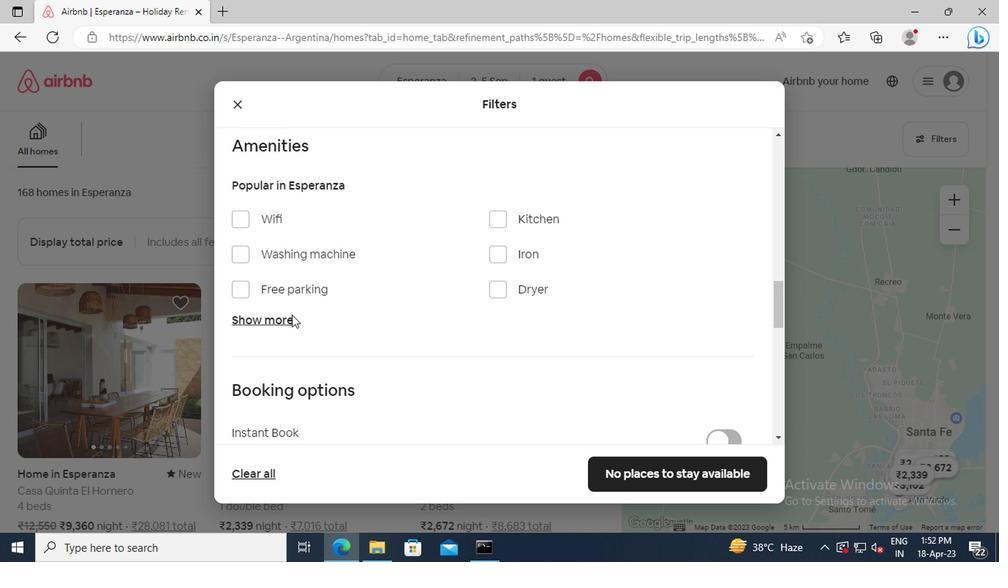 
Action: Mouse pressed left at (275, 315)
Screenshot: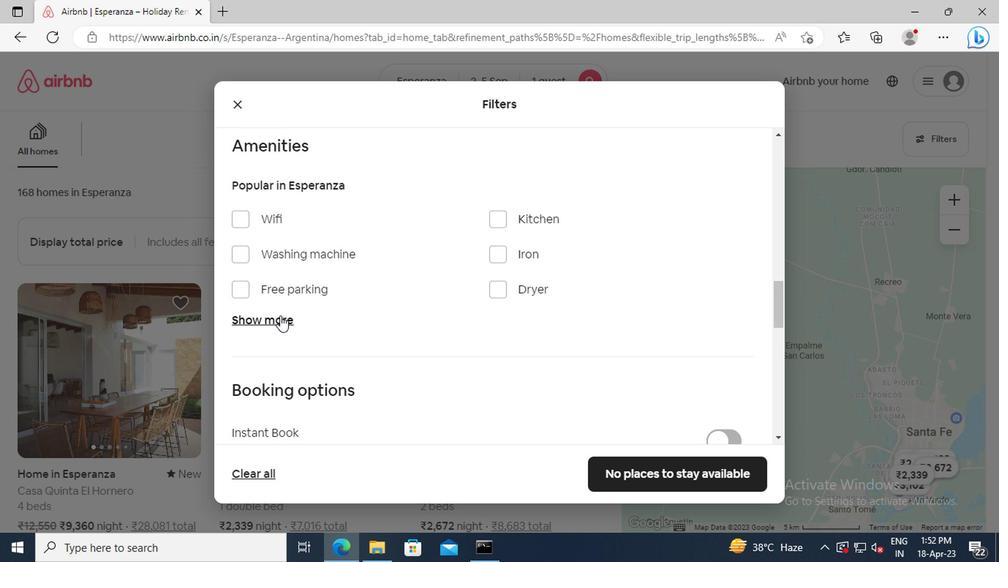 
Action: Mouse scrolled (275, 314) with delta (0, 0)
Screenshot: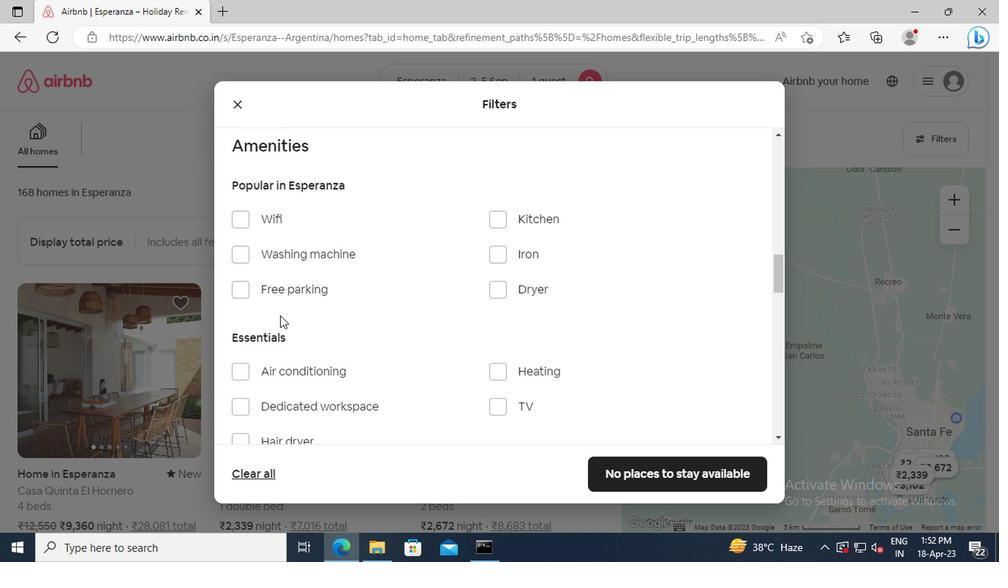 
Action: Mouse moved to (493, 320)
Screenshot: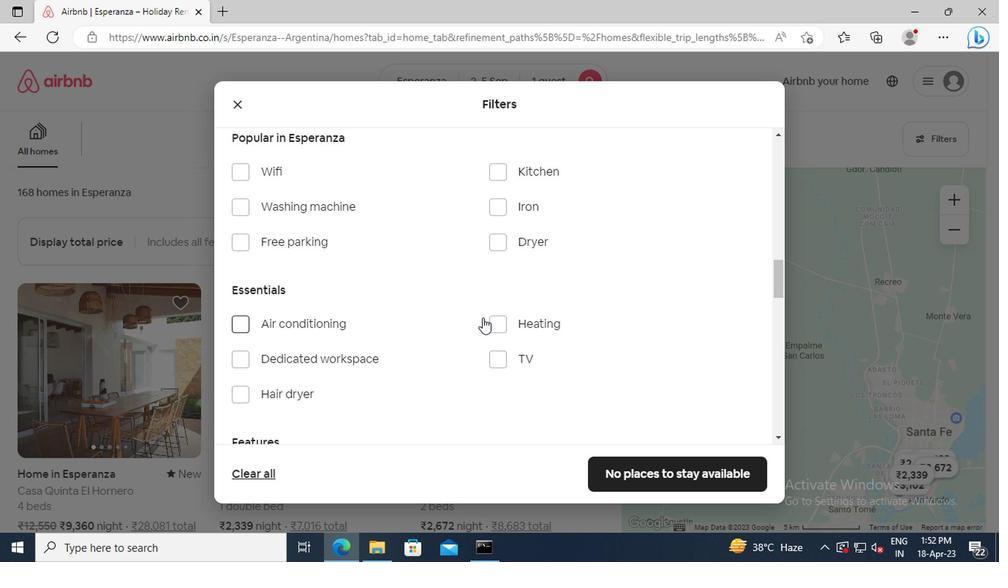 
Action: Mouse pressed left at (493, 320)
Screenshot: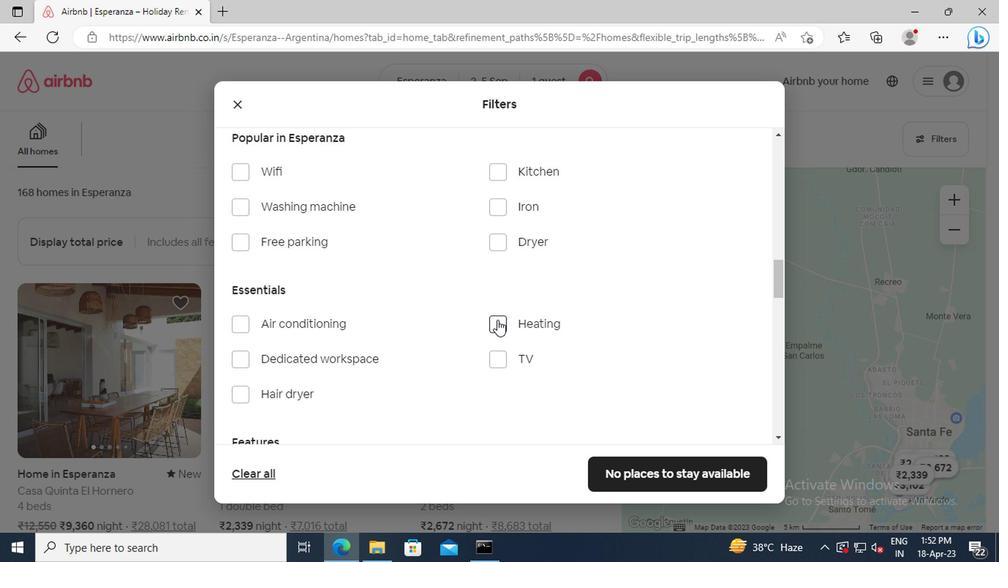 
Action: Mouse moved to (411, 293)
Screenshot: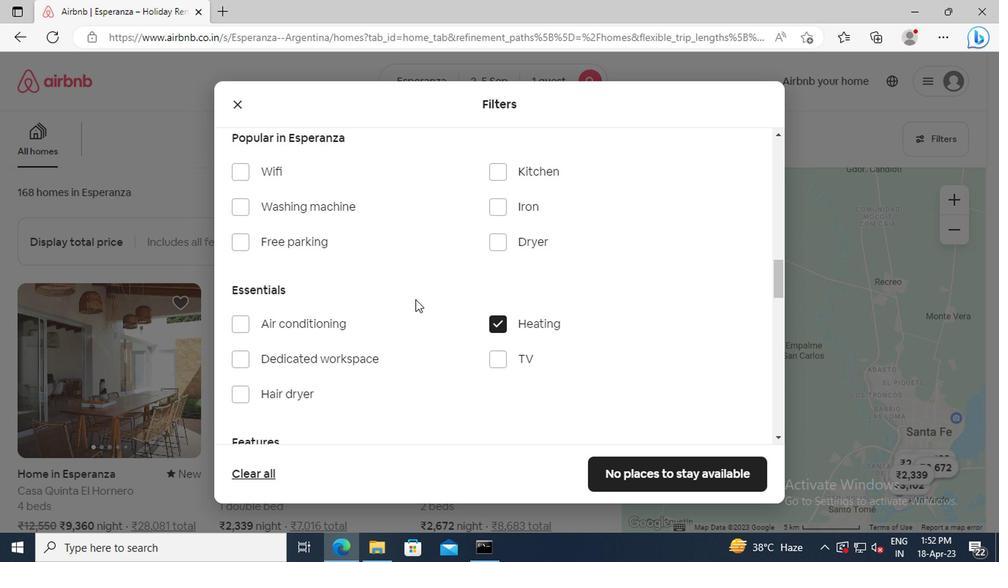 
Action: Mouse scrolled (411, 293) with delta (0, 0)
Screenshot: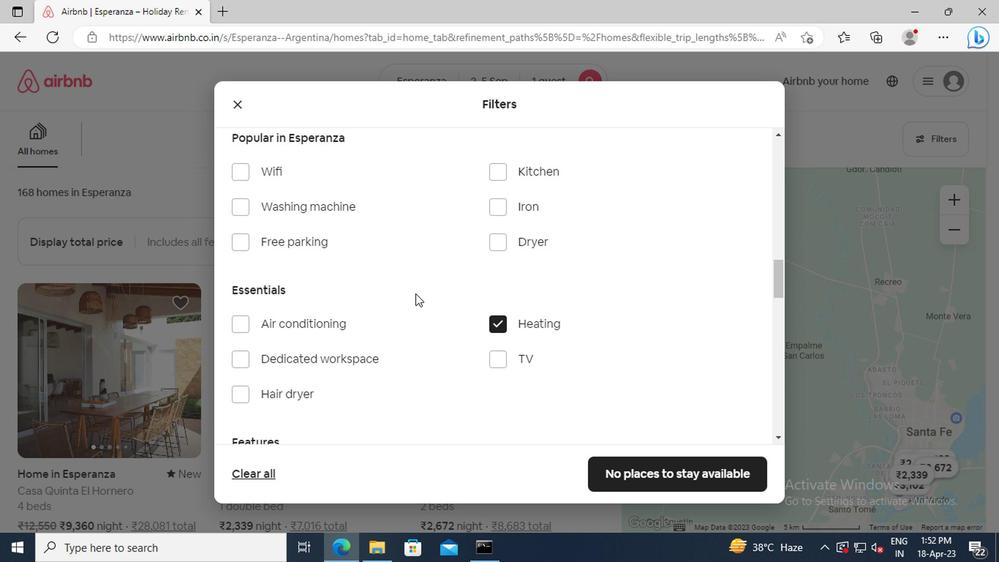 
Action: Mouse scrolled (411, 293) with delta (0, 0)
Screenshot: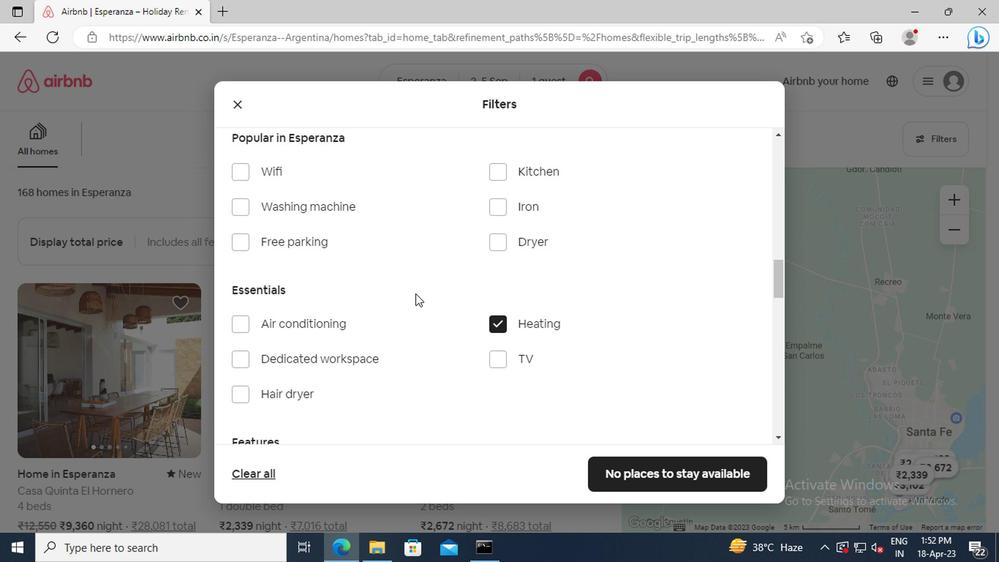 
Action: Mouse scrolled (411, 293) with delta (0, 0)
Screenshot: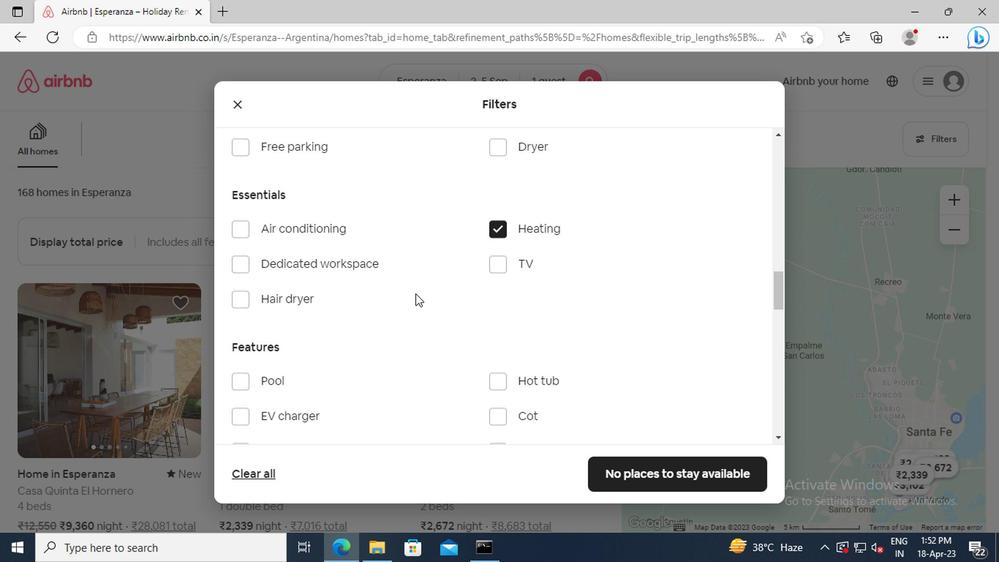 
Action: Mouse scrolled (411, 293) with delta (0, 0)
Screenshot: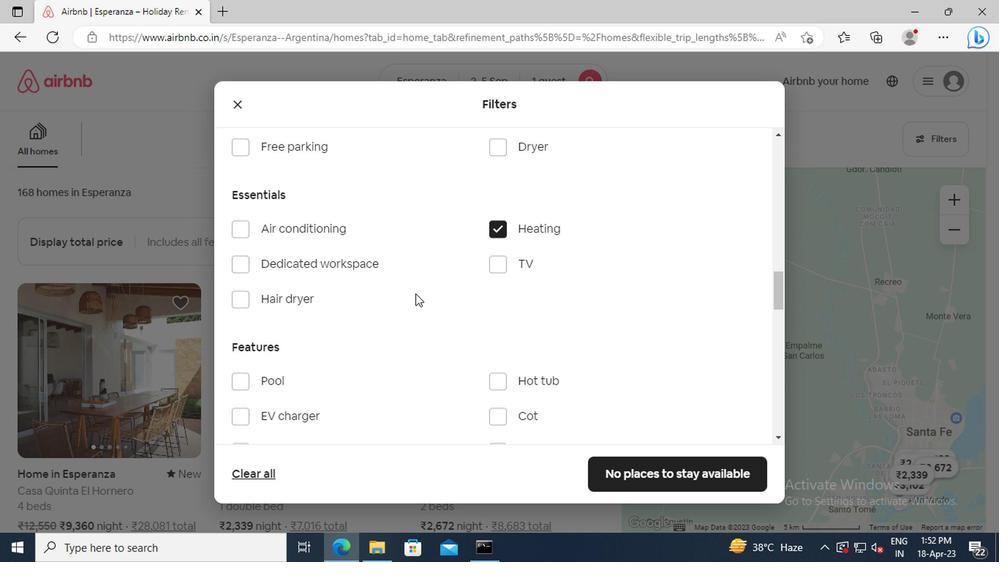 
Action: Mouse scrolled (411, 293) with delta (0, 0)
Screenshot: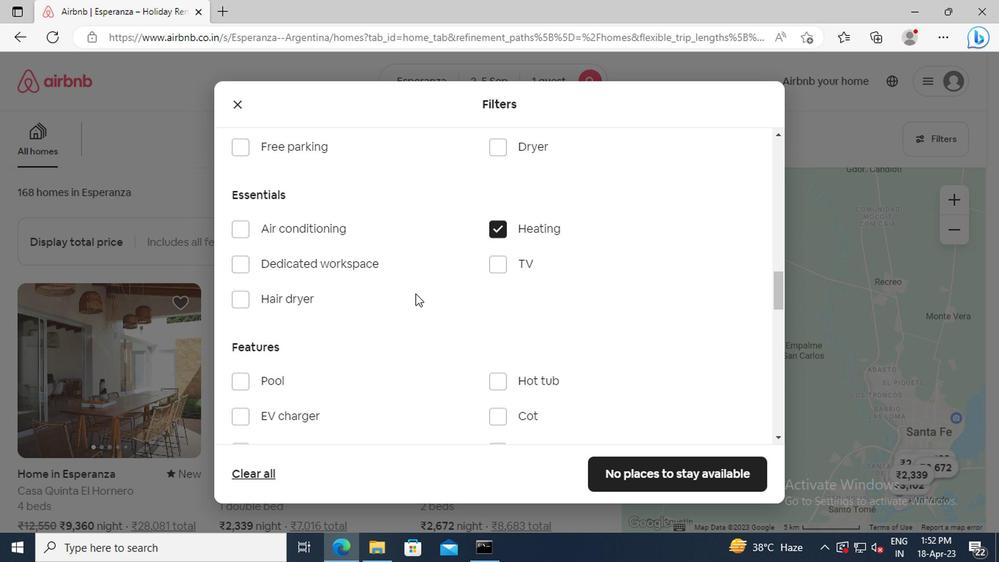 
Action: Mouse scrolled (411, 293) with delta (0, 0)
Screenshot: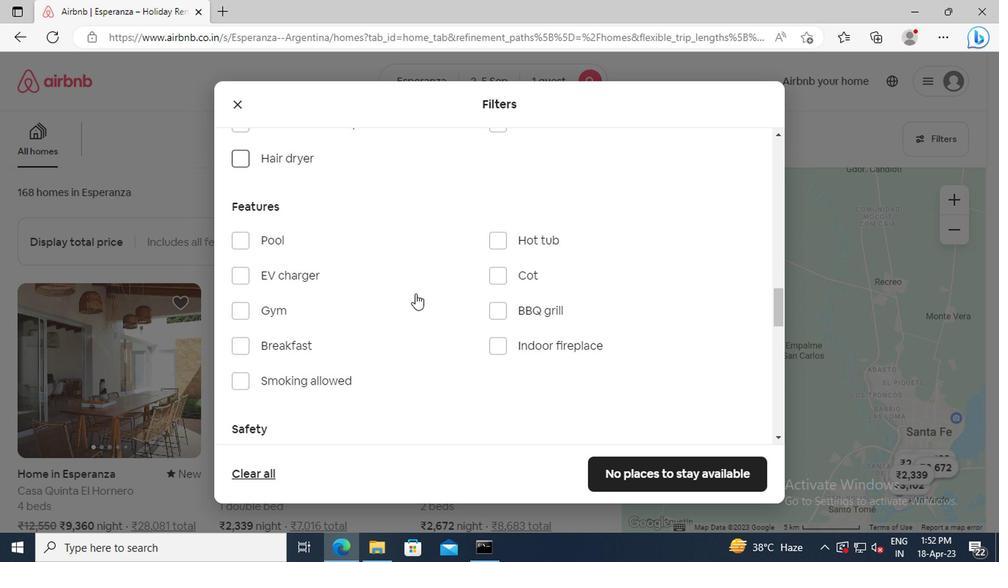 
Action: Mouse scrolled (411, 293) with delta (0, 0)
Screenshot: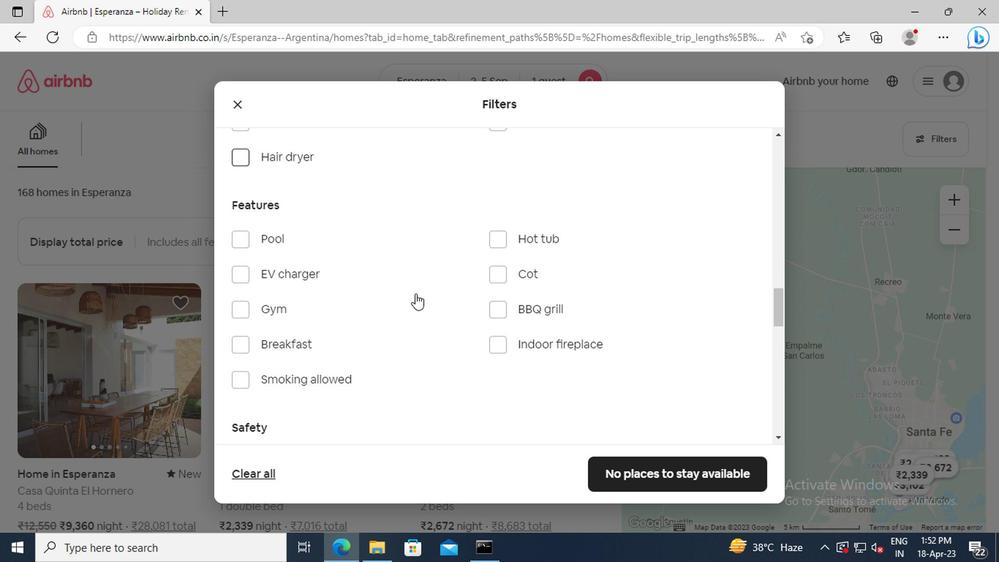 
Action: Mouse scrolled (411, 293) with delta (0, 0)
Screenshot: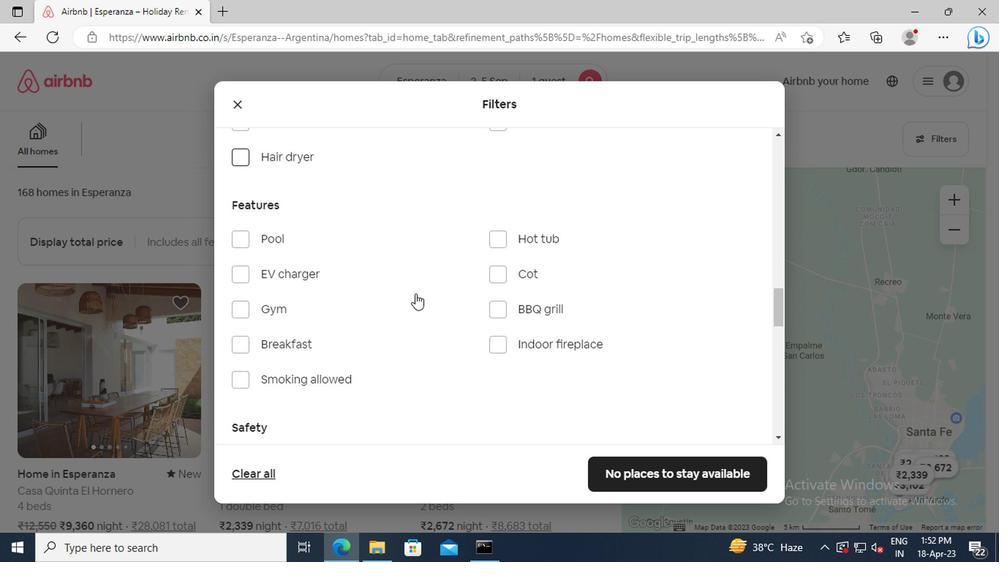 
Action: Mouse scrolled (411, 293) with delta (0, 0)
Screenshot: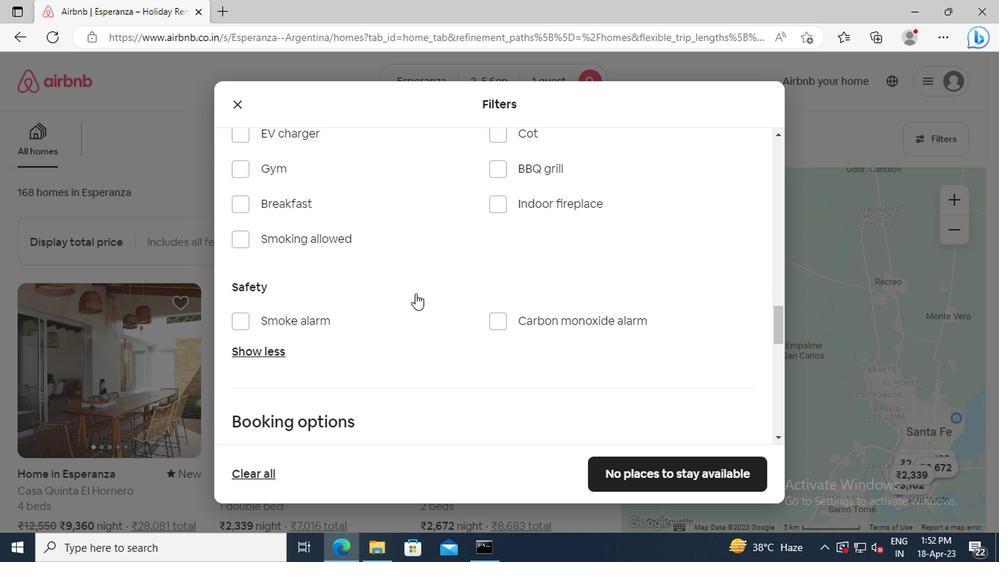 
Action: Mouse scrolled (411, 293) with delta (0, 0)
Screenshot: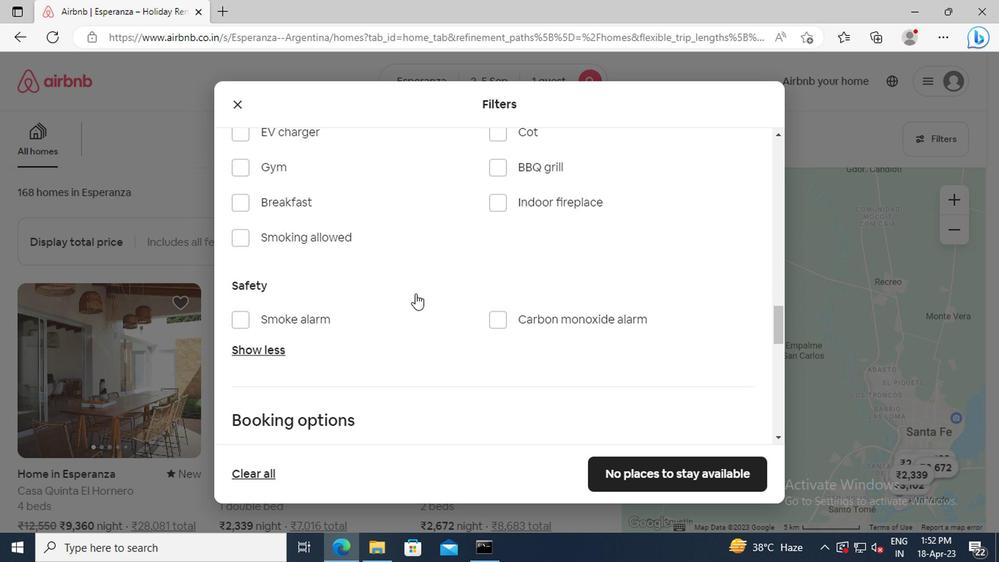 
Action: Mouse scrolled (411, 293) with delta (0, 0)
Screenshot: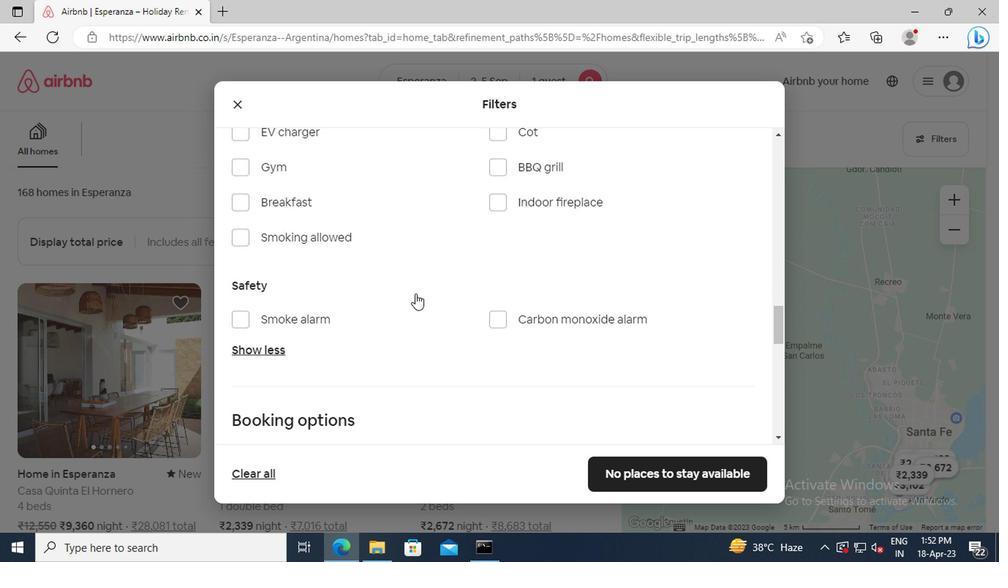 
Action: Mouse scrolled (411, 293) with delta (0, 0)
Screenshot: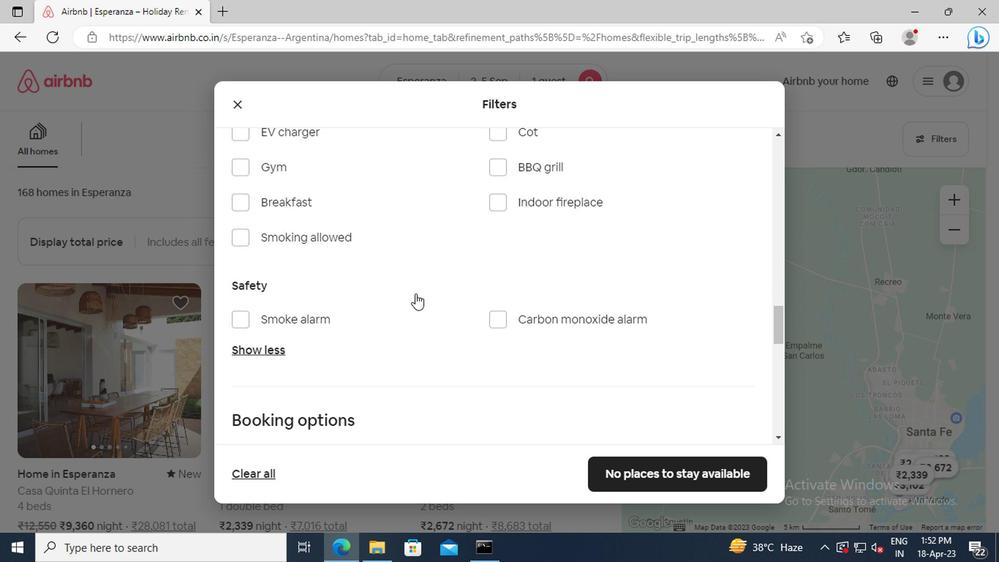 
Action: Mouse scrolled (411, 293) with delta (0, 0)
Screenshot: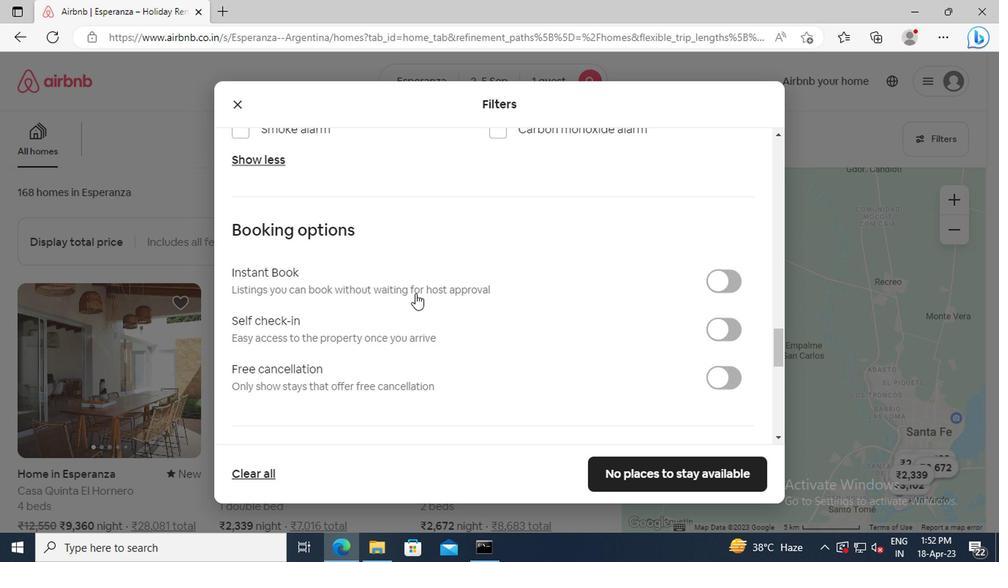 
Action: Mouse moved to (724, 287)
Screenshot: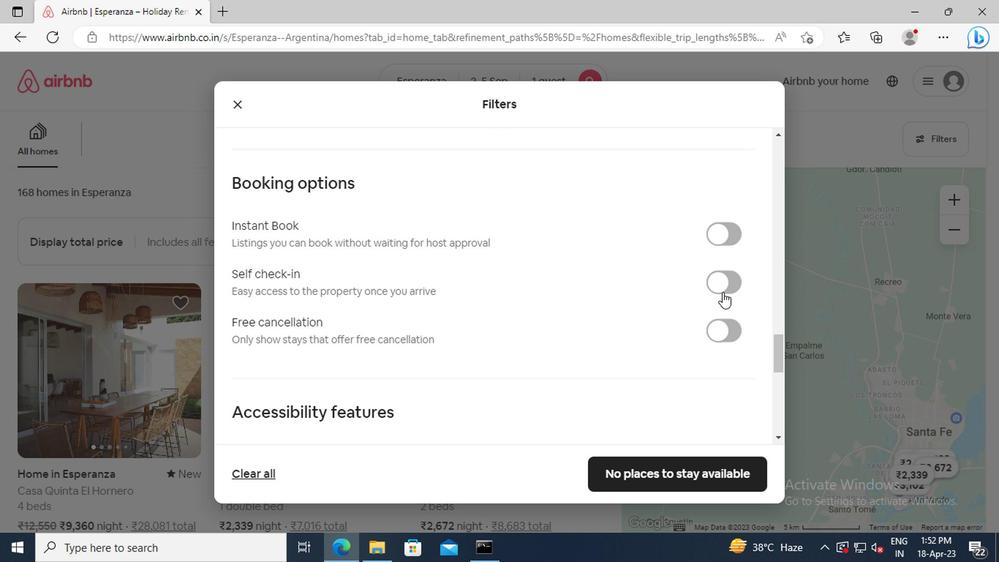 
Action: Mouse pressed left at (724, 287)
Screenshot: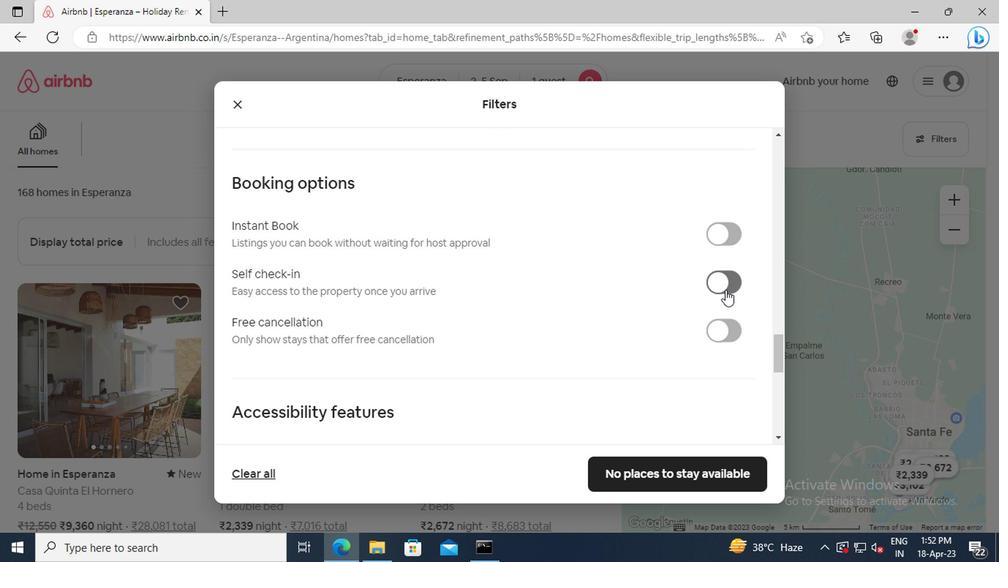 
Action: Mouse moved to (397, 293)
Screenshot: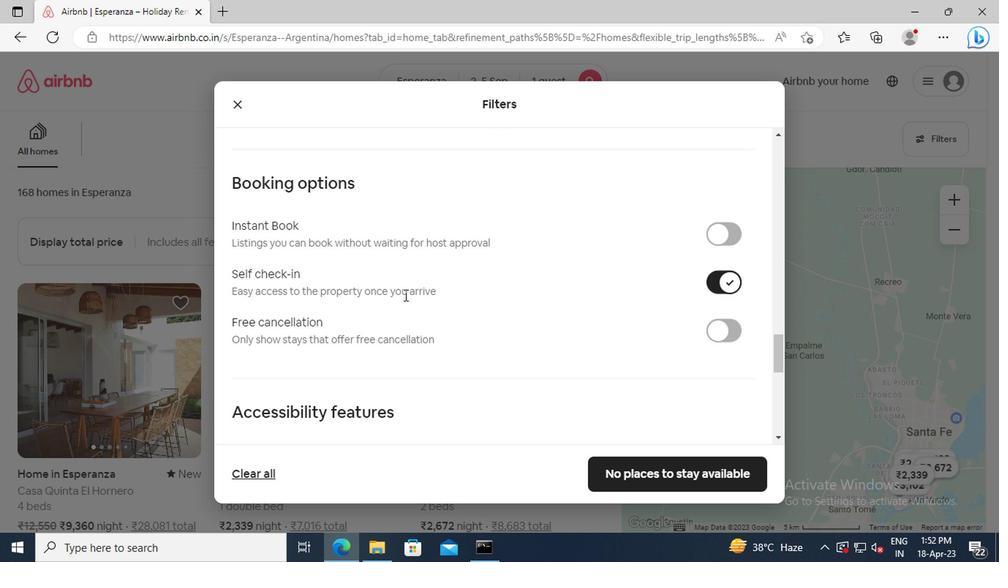 
Action: Mouse scrolled (397, 293) with delta (0, 0)
Screenshot: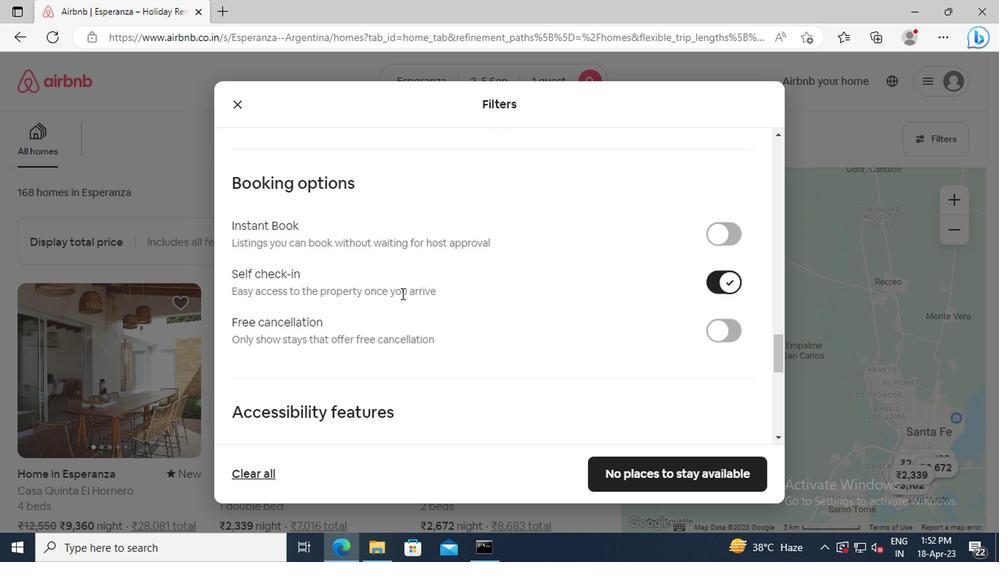 
Action: Mouse scrolled (397, 293) with delta (0, 0)
Screenshot: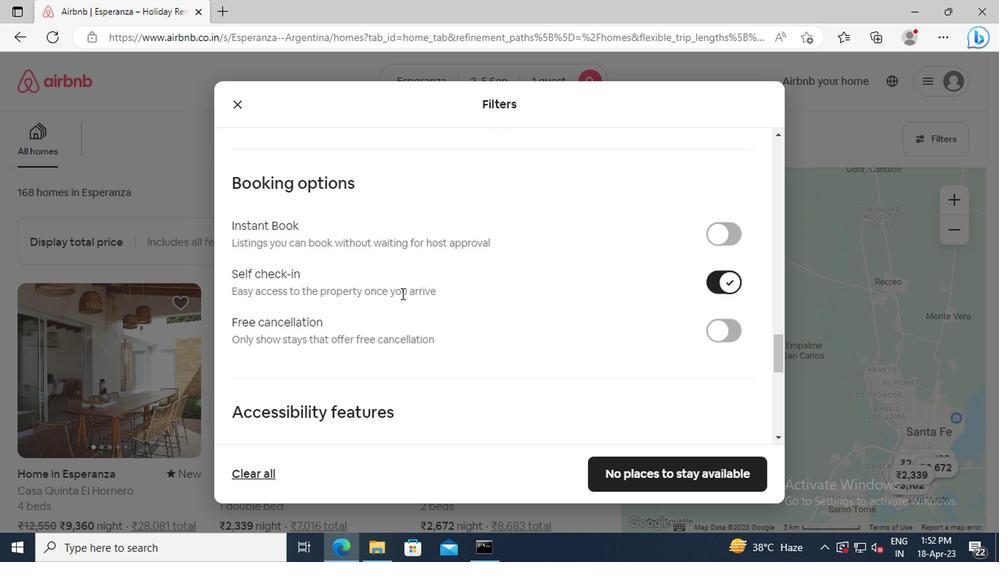
Action: Mouse scrolled (397, 293) with delta (0, 0)
Screenshot: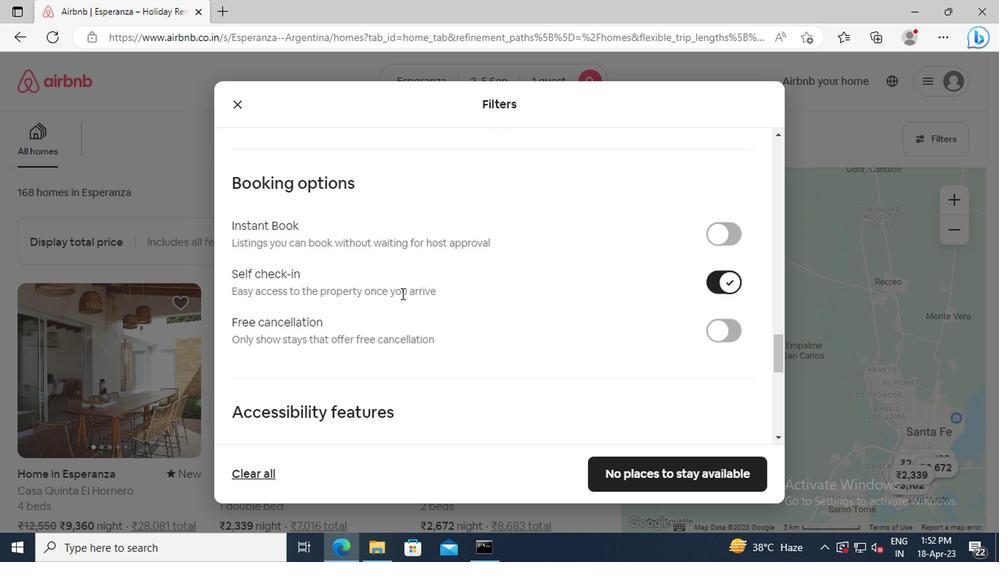 
Action: Mouse scrolled (397, 293) with delta (0, 0)
Screenshot: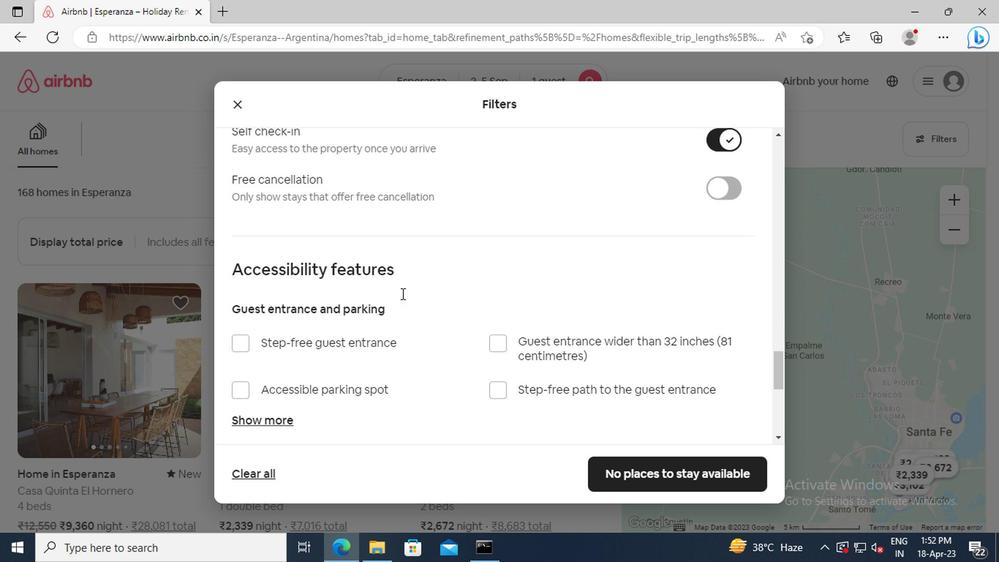 
Action: Mouse scrolled (397, 293) with delta (0, 0)
Screenshot: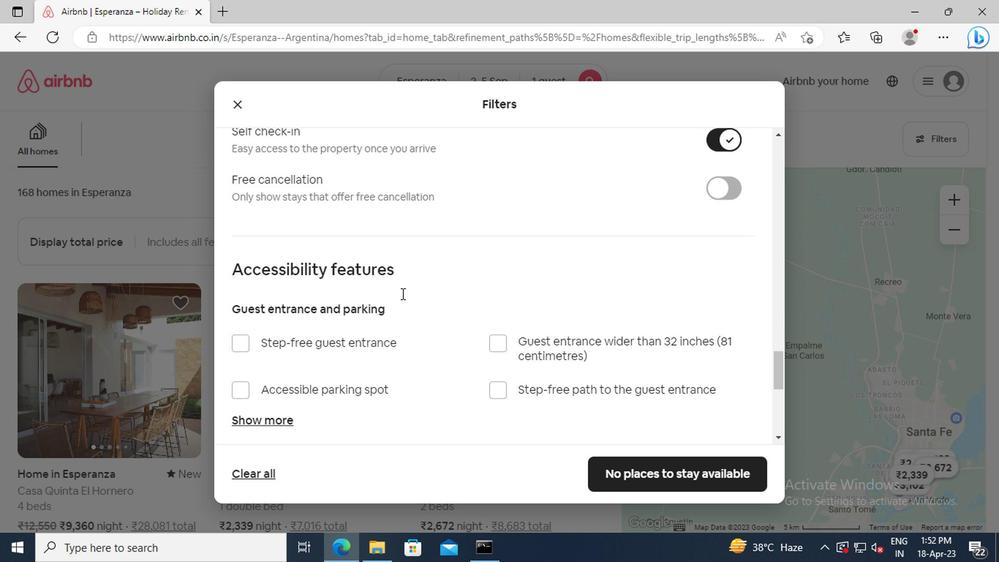 
Action: Mouse scrolled (397, 293) with delta (0, 0)
Screenshot: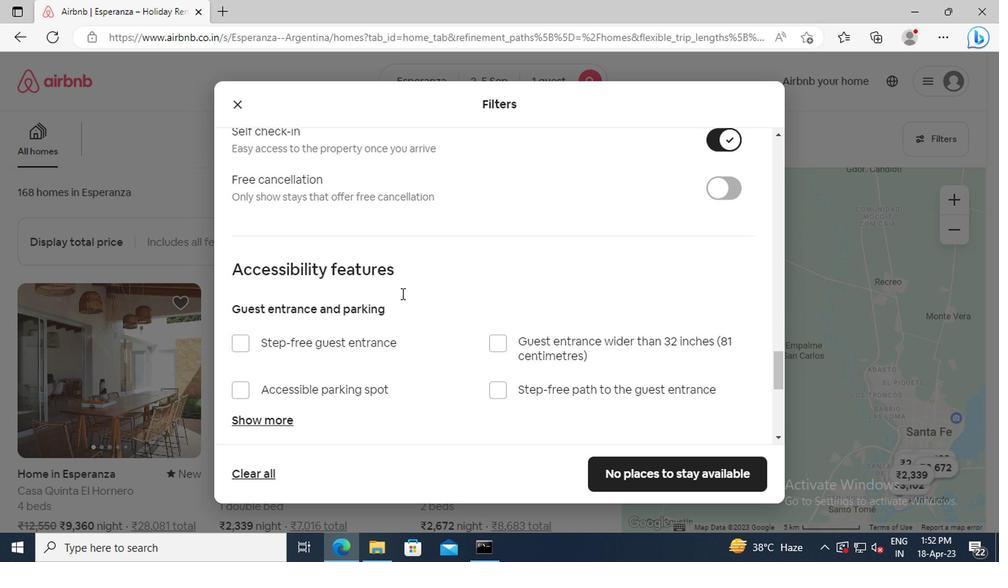 
Action: Mouse scrolled (397, 293) with delta (0, 0)
Screenshot: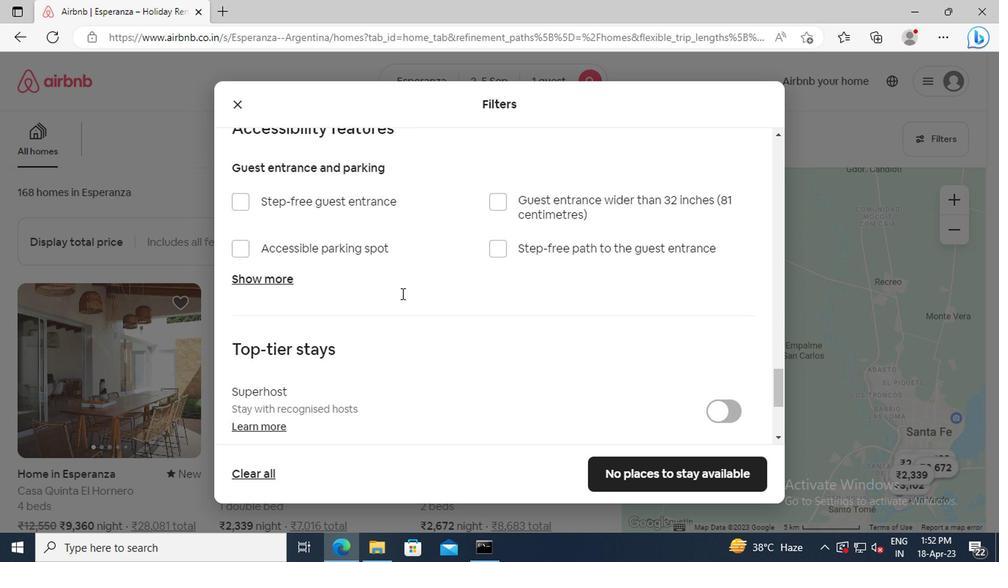 
Action: Mouse scrolled (397, 293) with delta (0, 0)
Screenshot: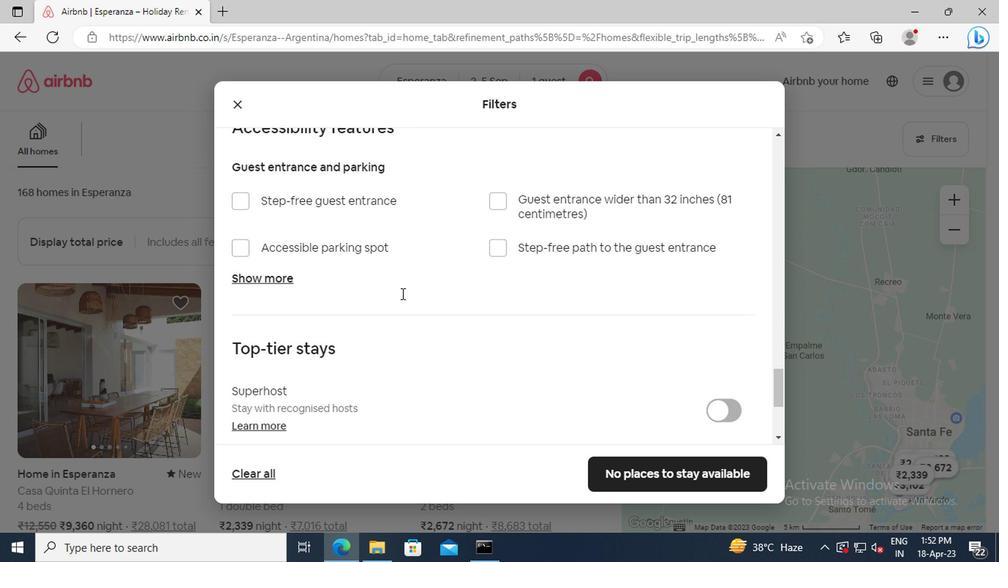 
Action: Mouse scrolled (397, 293) with delta (0, 0)
Screenshot: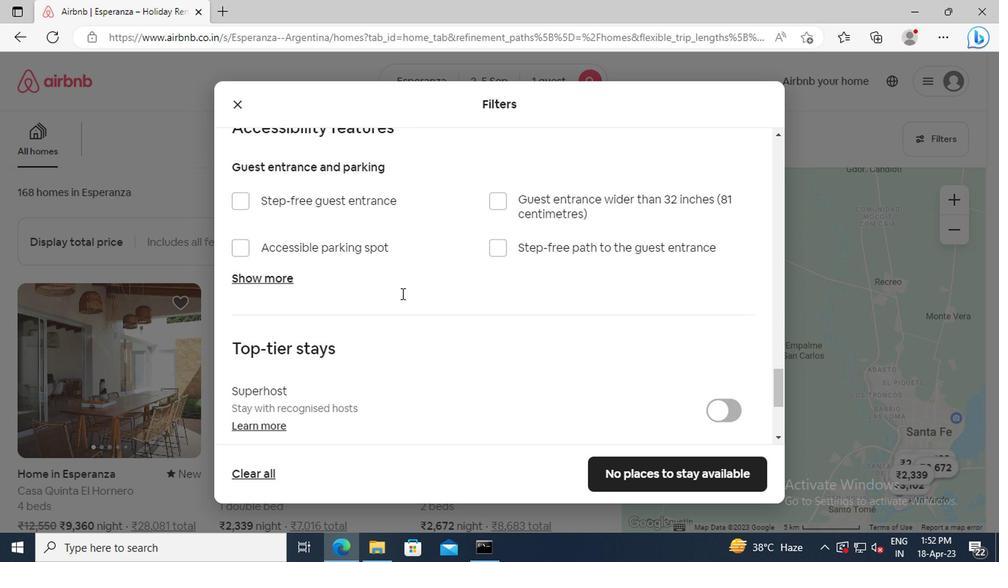 
Action: Mouse scrolled (397, 293) with delta (0, 0)
Screenshot: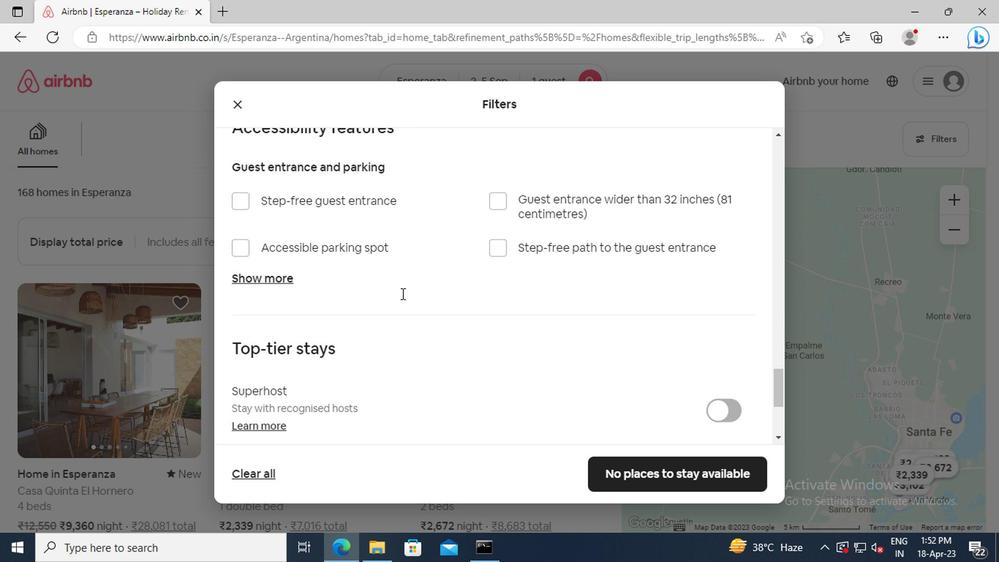 
Action: Mouse moved to (227, 358)
Screenshot: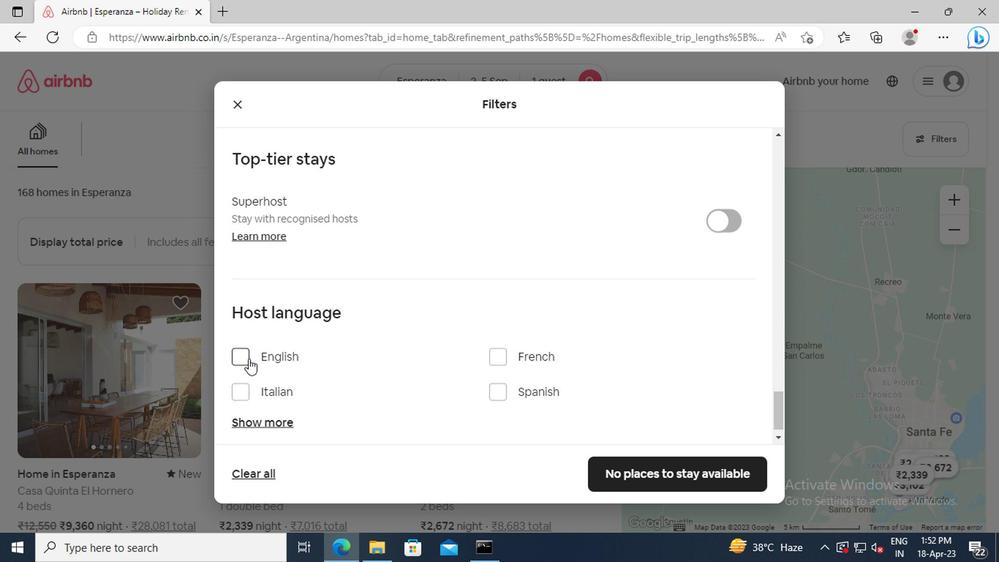 
Action: Mouse pressed left at (227, 358)
Screenshot: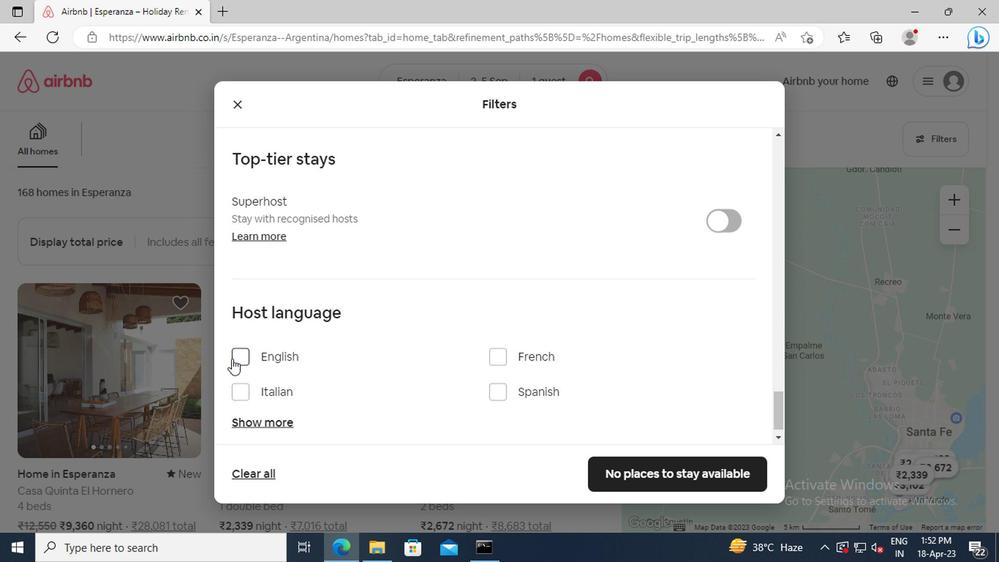 
Action: Mouse moved to (627, 466)
Screenshot: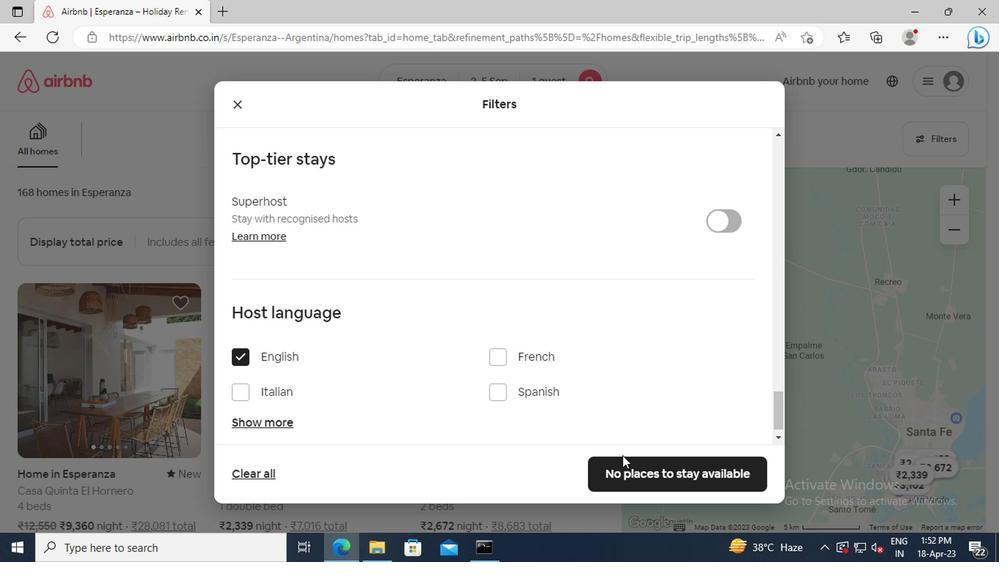 
Action: Mouse pressed left at (627, 466)
Screenshot: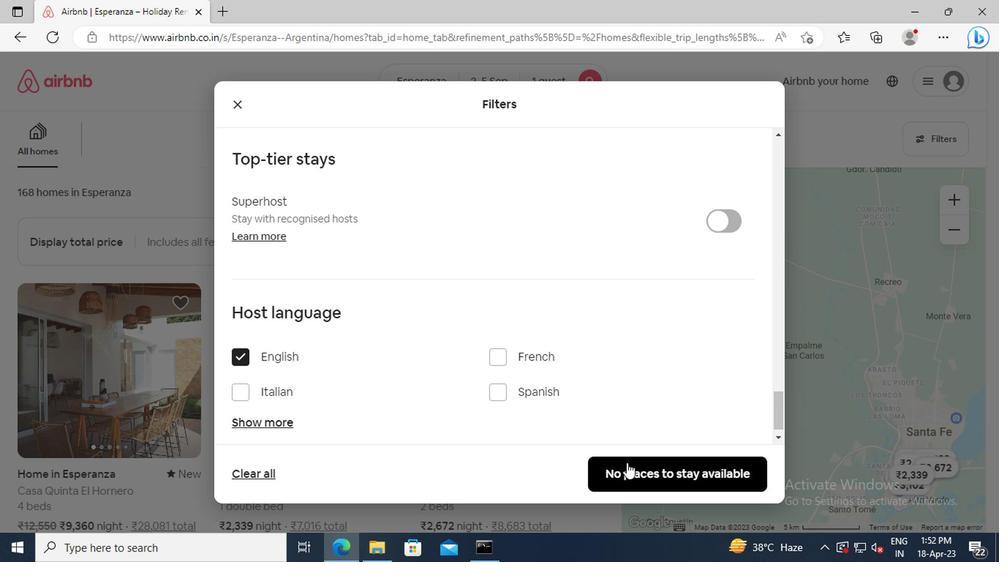 
Action: Mouse moved to (627, 467)
Screenshot: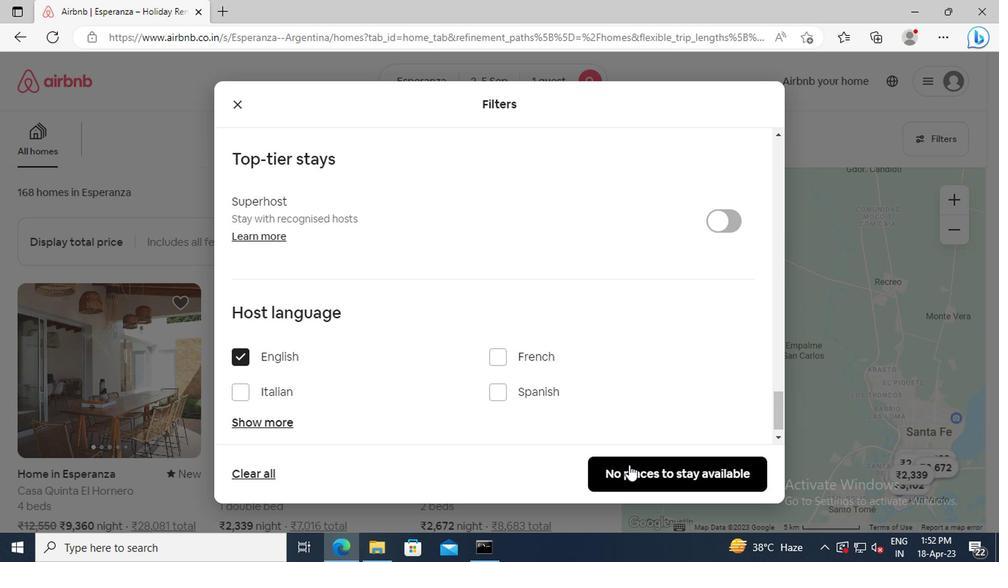 
Action: Key pressed <Key.f8>
Screenshot: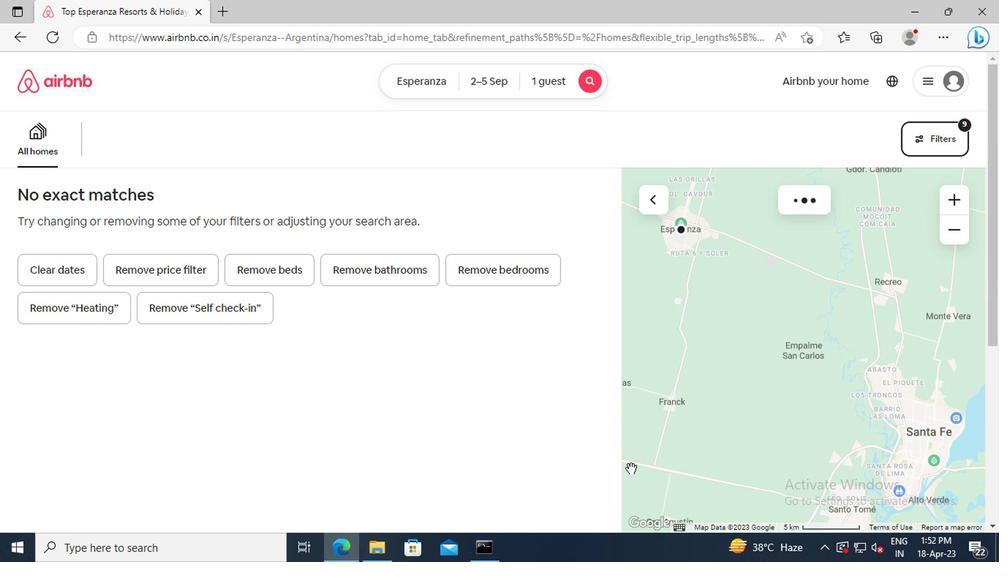 
